 Task: Add an event with the title Second Sales Pipeline Evaluation, date '2024/04/26', time 8:50 AM to 10:50 AMand add a description: Welcome to our Effective Presentations Training Workshop, a dynamic and interactive session designed to enhance your presentation skills, boost your confidence, and empower you to deliver impactful and engaging presentations. This workshop is tailored for individuals who want to master the art of delivering effective presentations that captivate audiences and convey their messages with clarity and conviction.Select event color  Tomato . Add location for the event as: Montreal, Canada, logged in from the account softage.8@softage.netand send the event invitation to softage.6@softage.net and softage.7@softage.net. Set a reminder for the event Every weekday(Monday to Friday)
Action: Mouse pressed left at (42, 111)
Screenshot: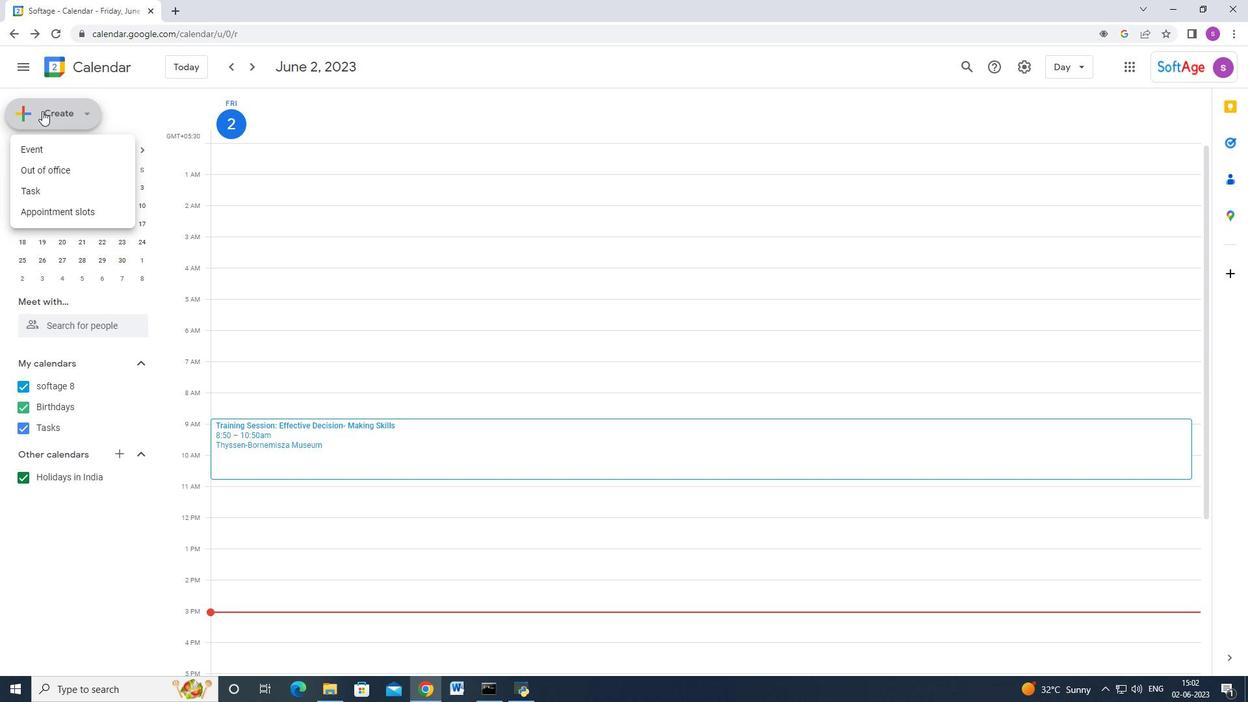 
Action: Mouse pressed left at (42, 111)
Screenshot: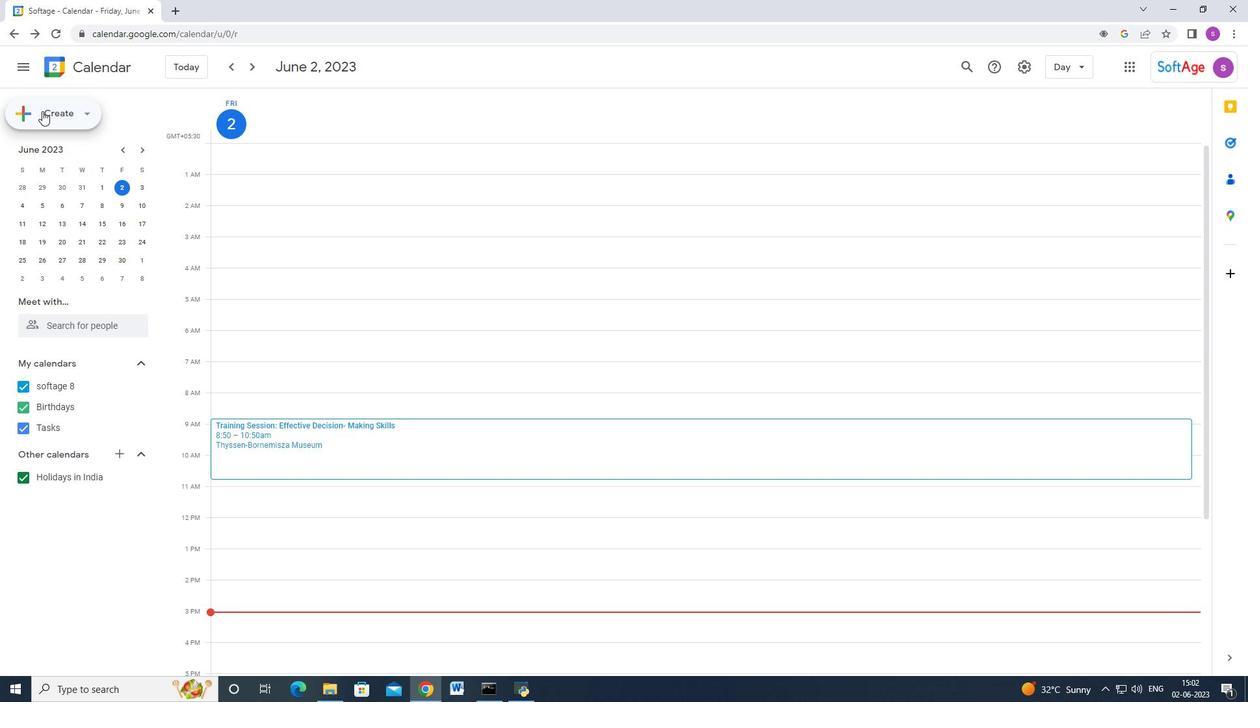 
Action: Mouse moved to (44, 146)
Screenshot: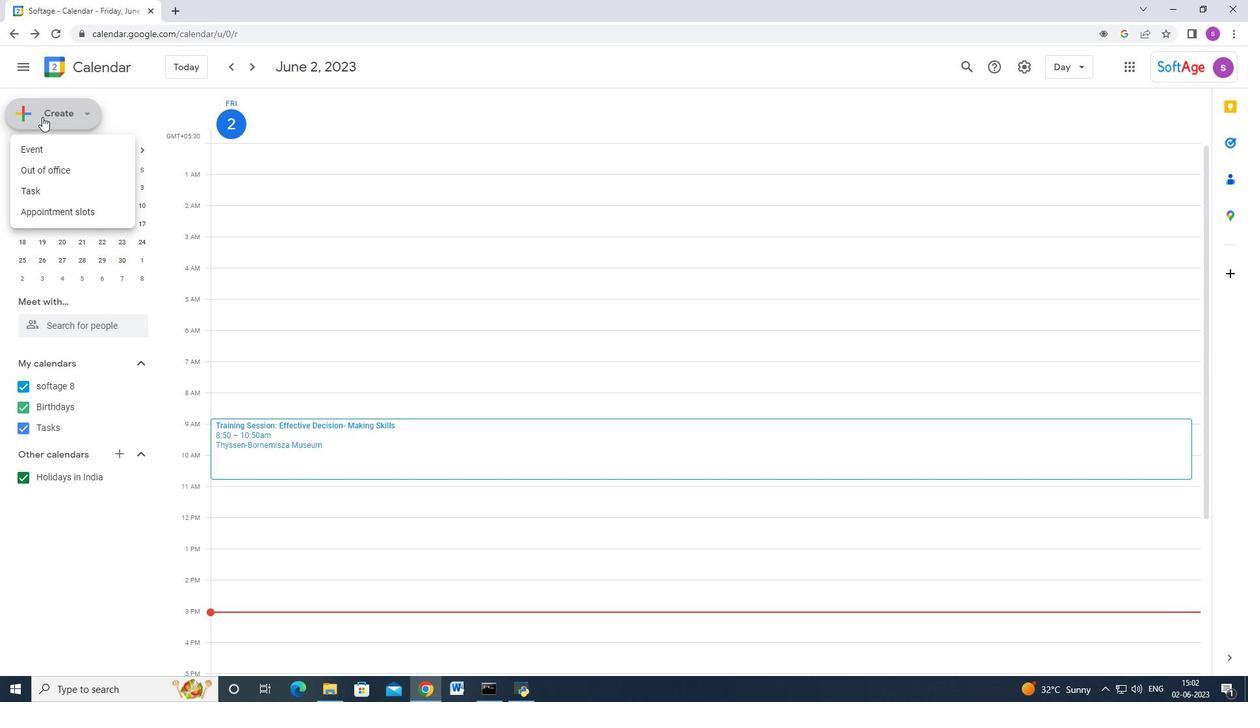 
Action: Mouse pressed left at (44, 146)
Screenshot: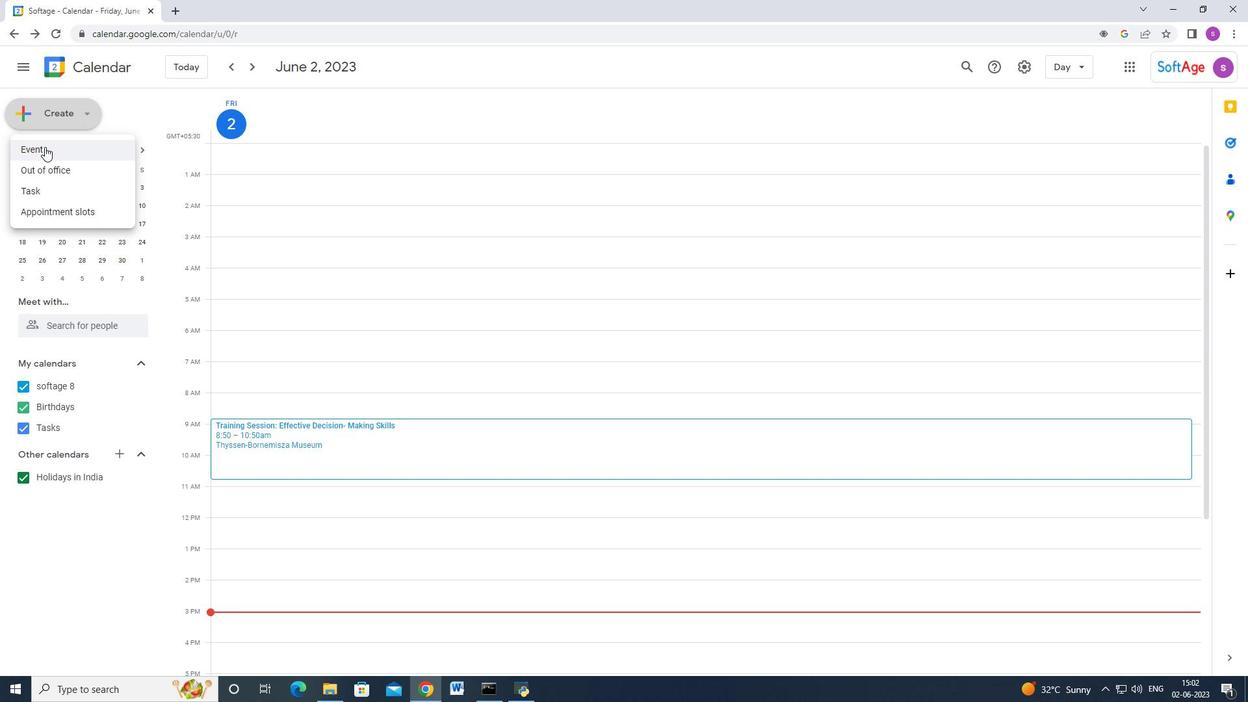 
Action: Mouse moved to (727, 616)
Screenshot: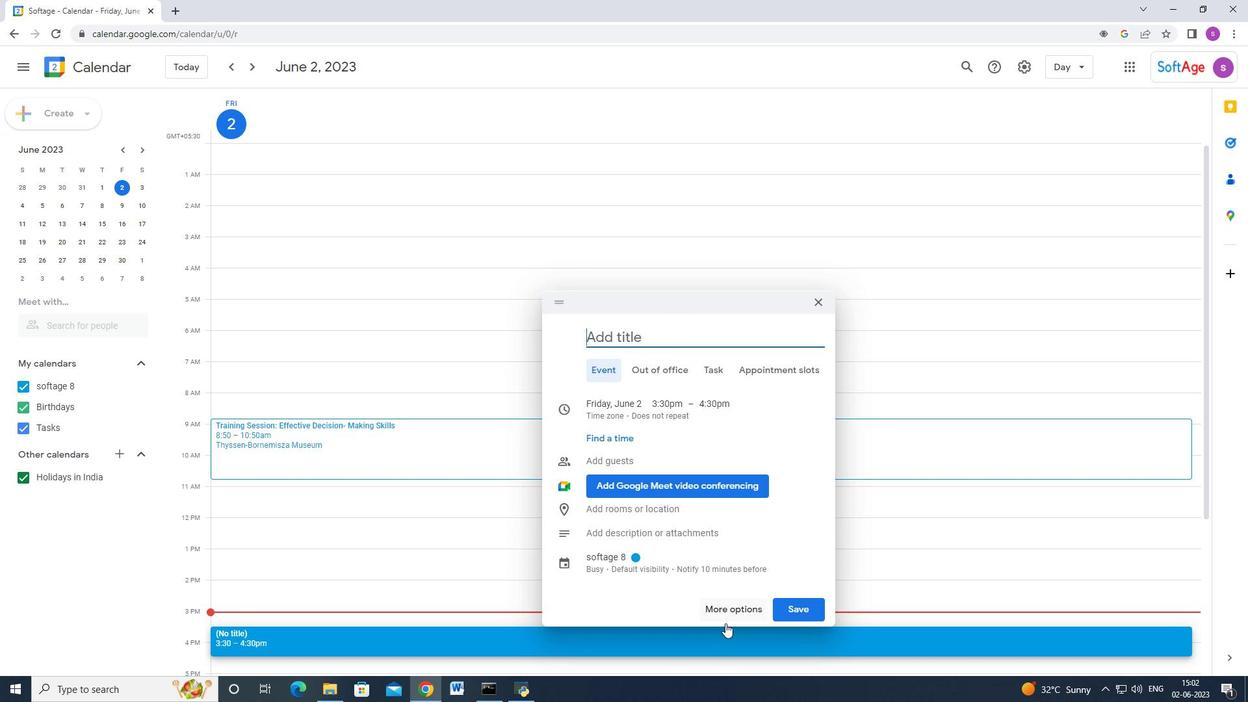 
Action: Mouse pressed left at (727, 616)
Screenshot: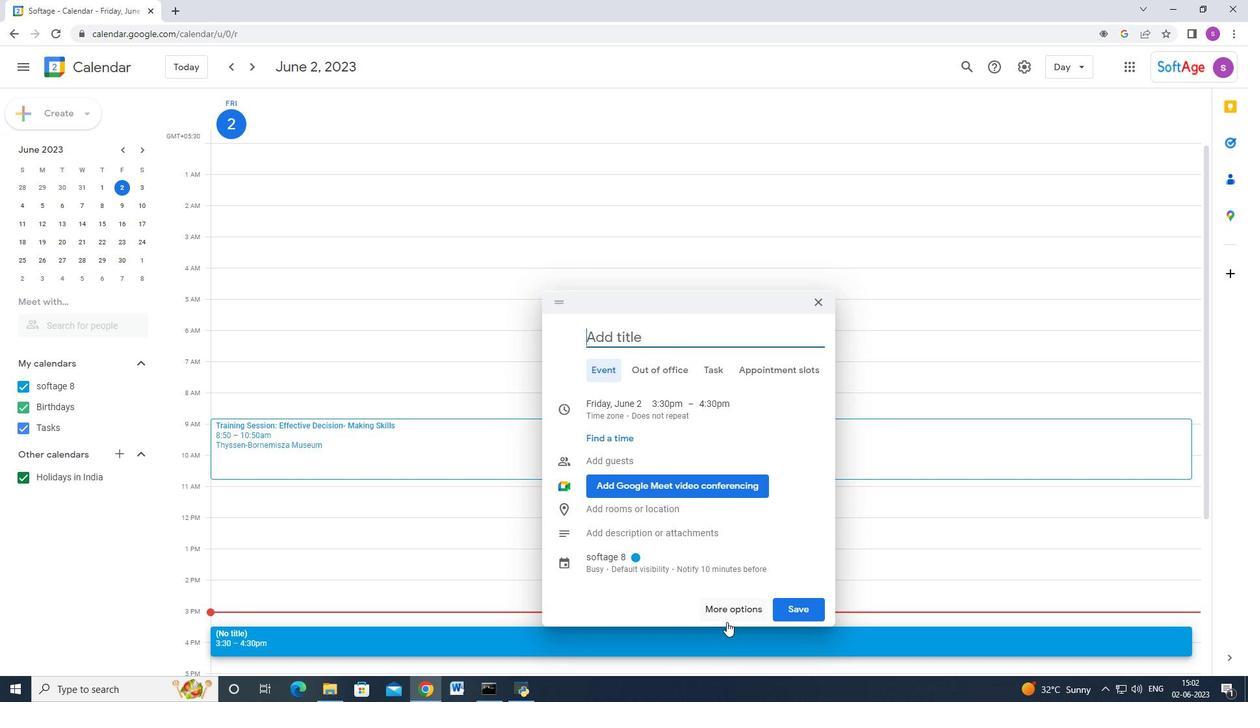 
Action: Mouse moved to (219, 93)
Screenshot: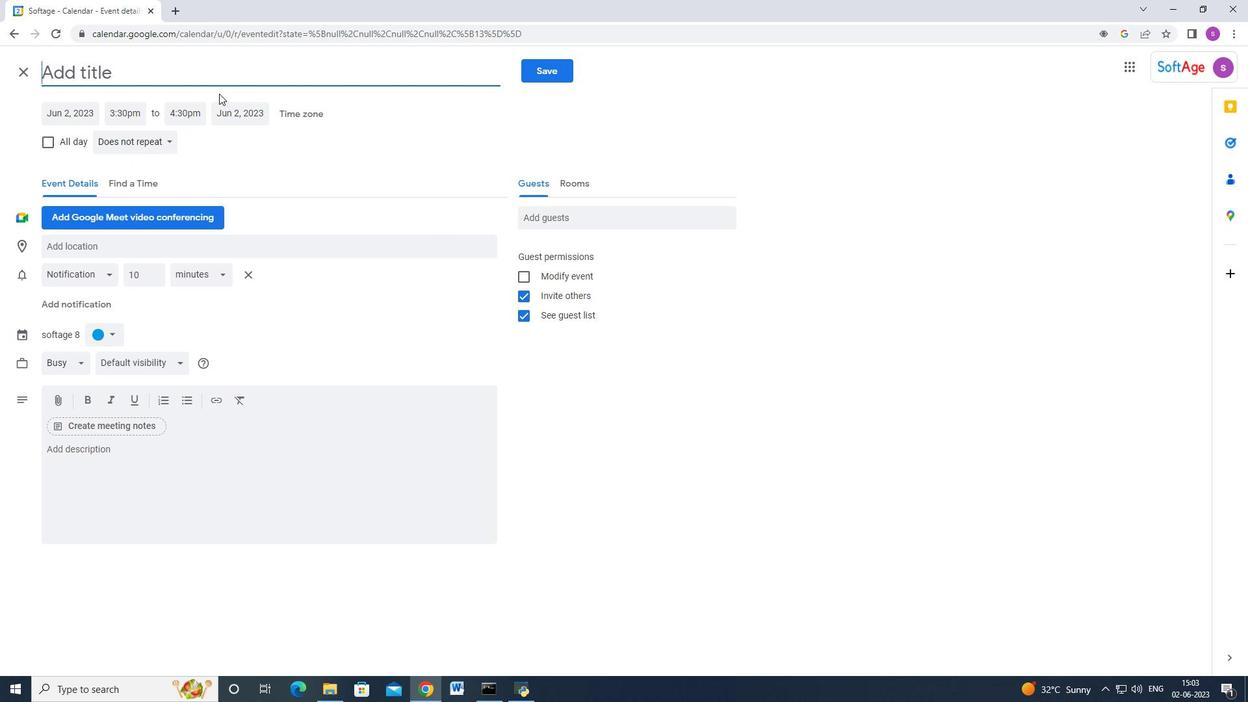 
Action: Key pressed <Key.shift><Key.shift><Key.shift><Key.shift><Key.shift><Key.shift><Key.shift><Key.shift><Key.shift><Key.shift><Key.shift><Key.shift>Secib<Key.backspace><Key.backspace>ond<Key.space><Key.shift_r>Sales<Key.space><Key.shift>Pipeline<Key.space><Key.shift_r>Evaluation<Key.tab>
Screenshot: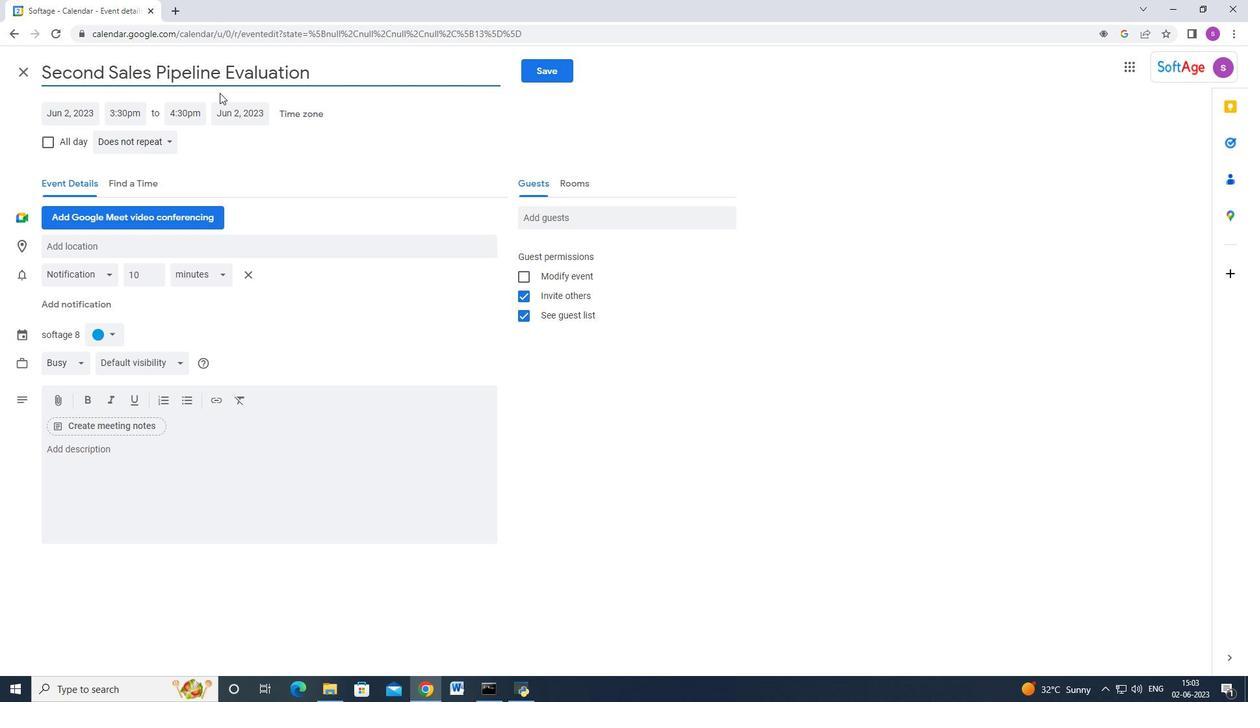 
Action: Mouse moved to (80, 115)
Screenshot: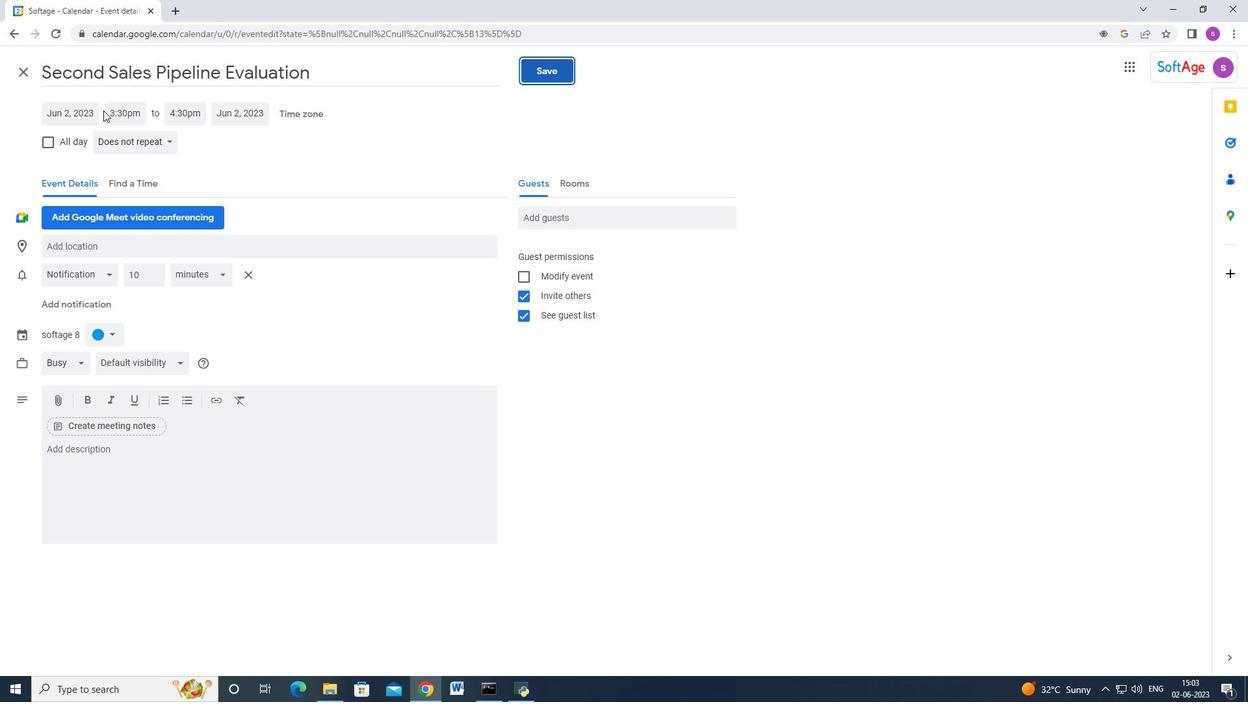 
Action: Mouse pressed left at (80, 115)
Screenshot: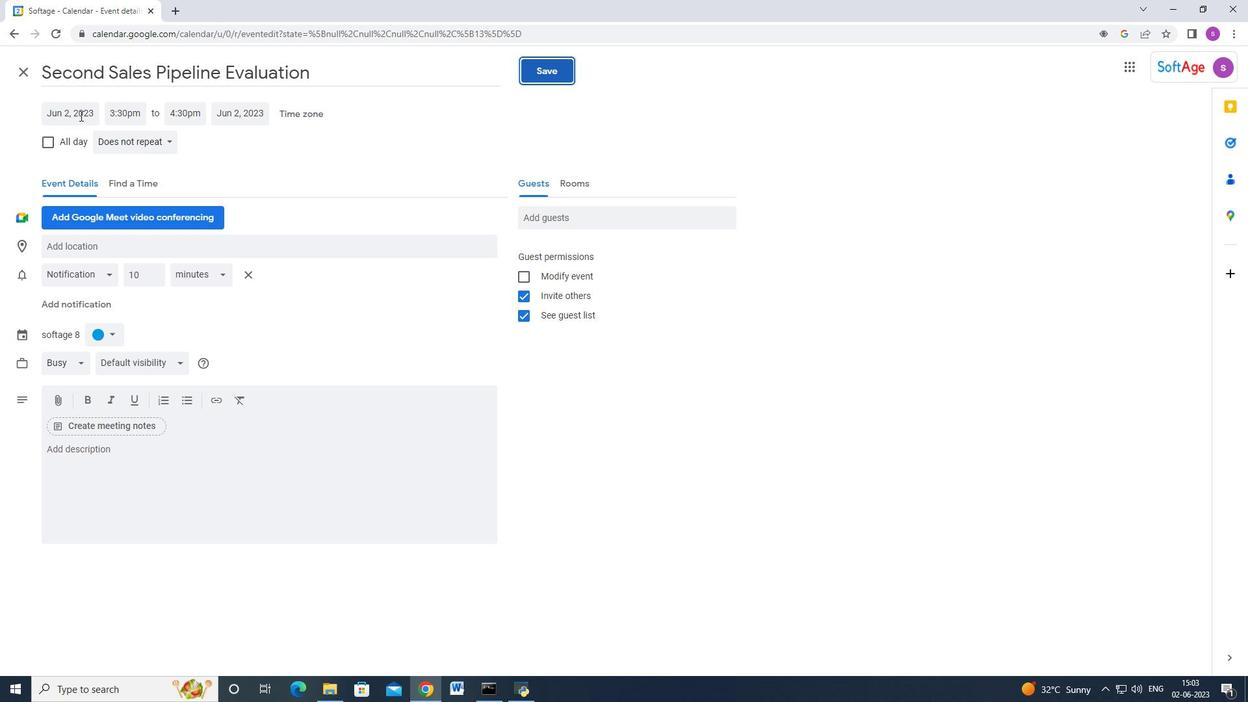 
Action: Mouse moved to (204, 141)
Screenshot: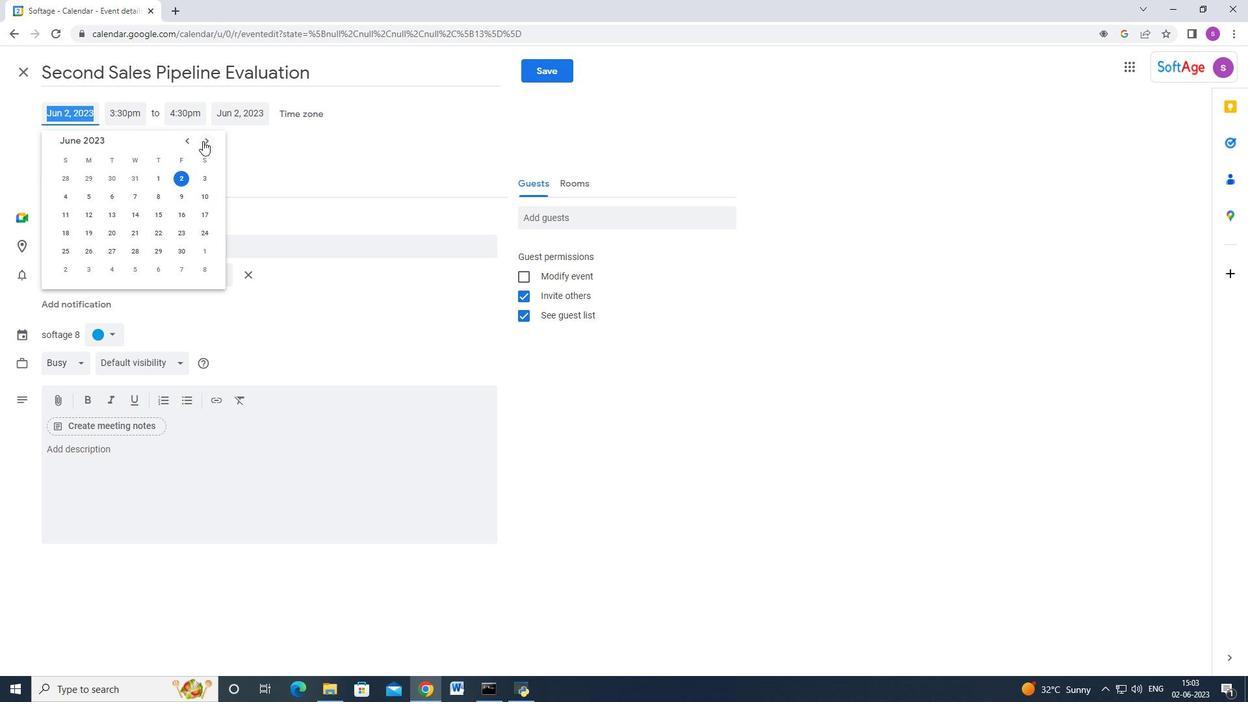 
Action: Mouse pressed left at (204, 141)
Screenshot: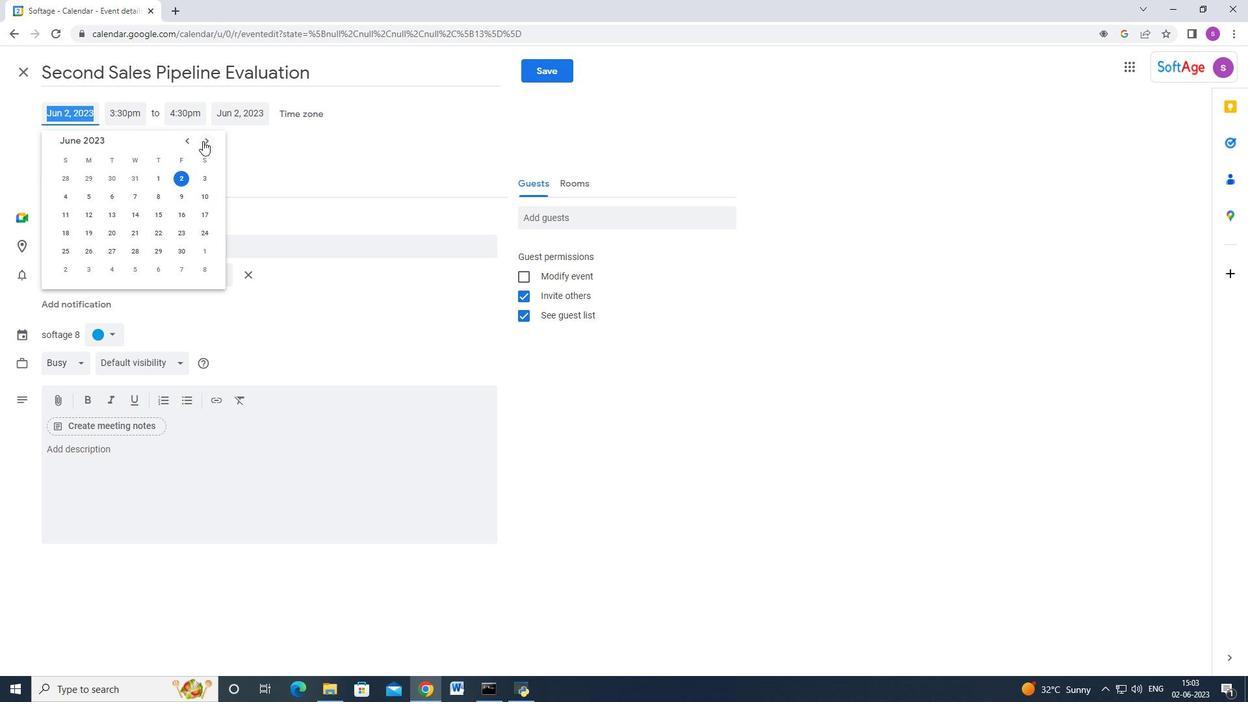 
Action: Mouse moved to (204, 141)
Screenshot: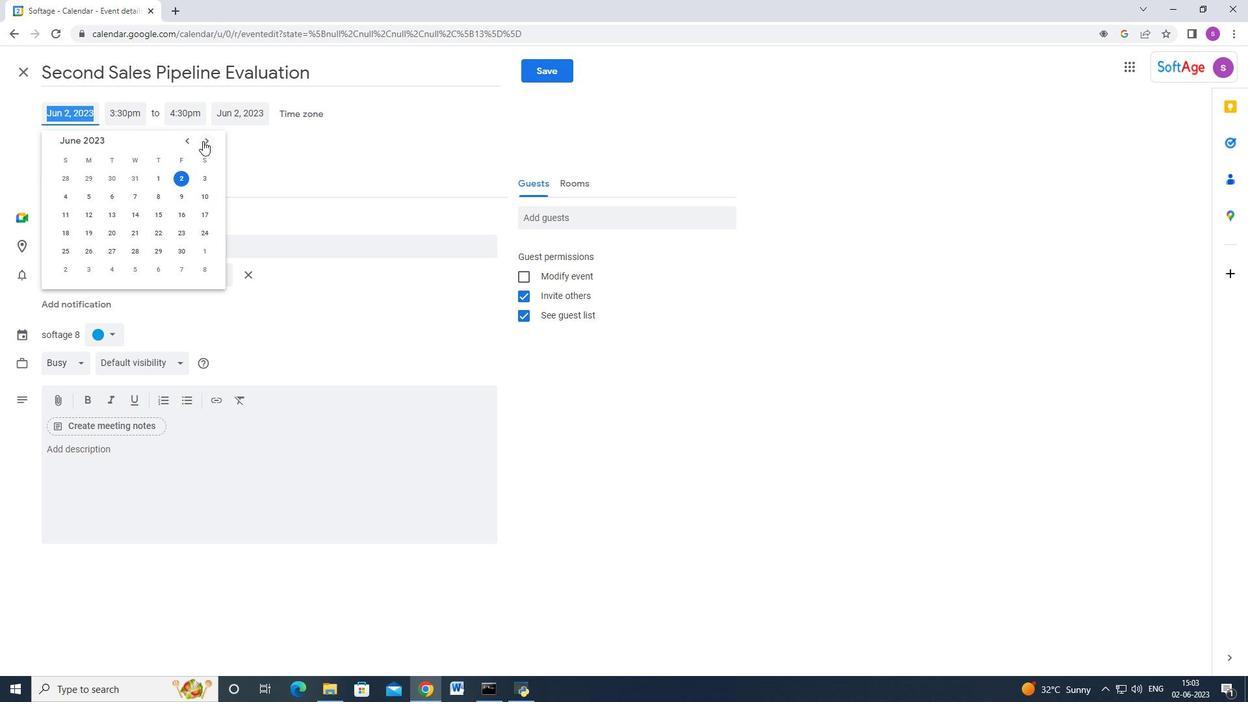 
Action: Mouse pressed left at (204, 141)
Screenshot: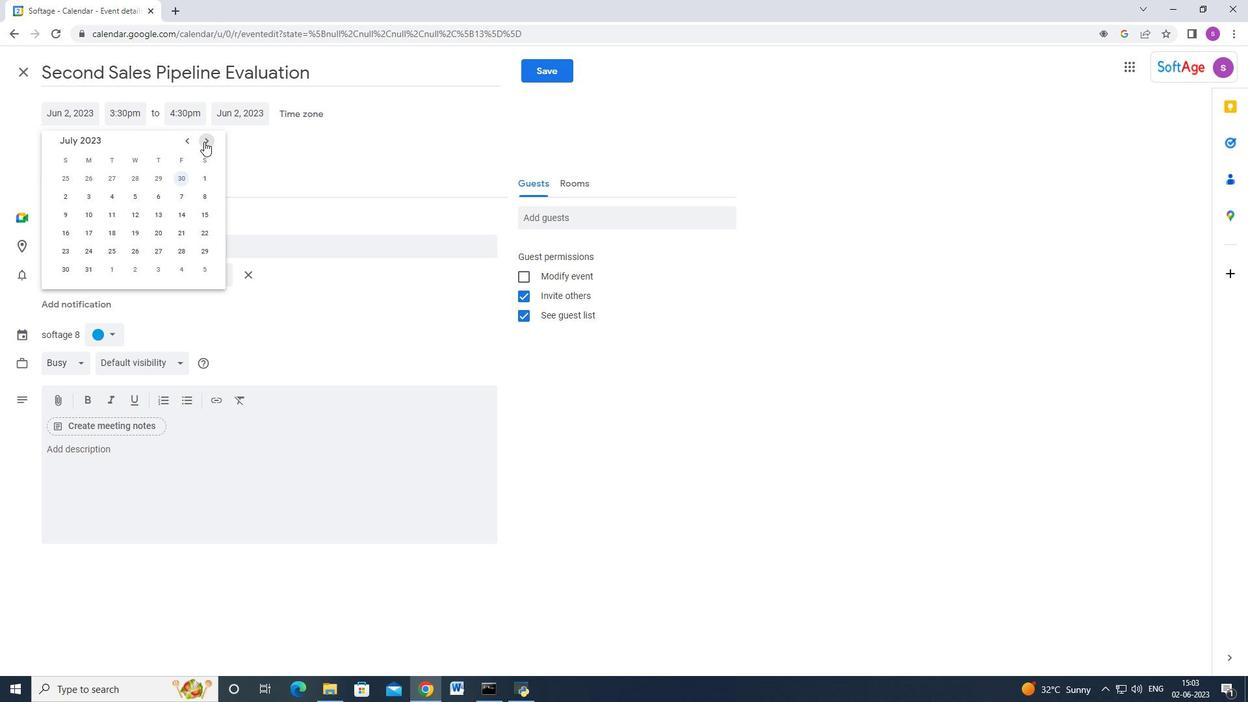
Action: Mouse pressed left at (204, 141)
Screenshot: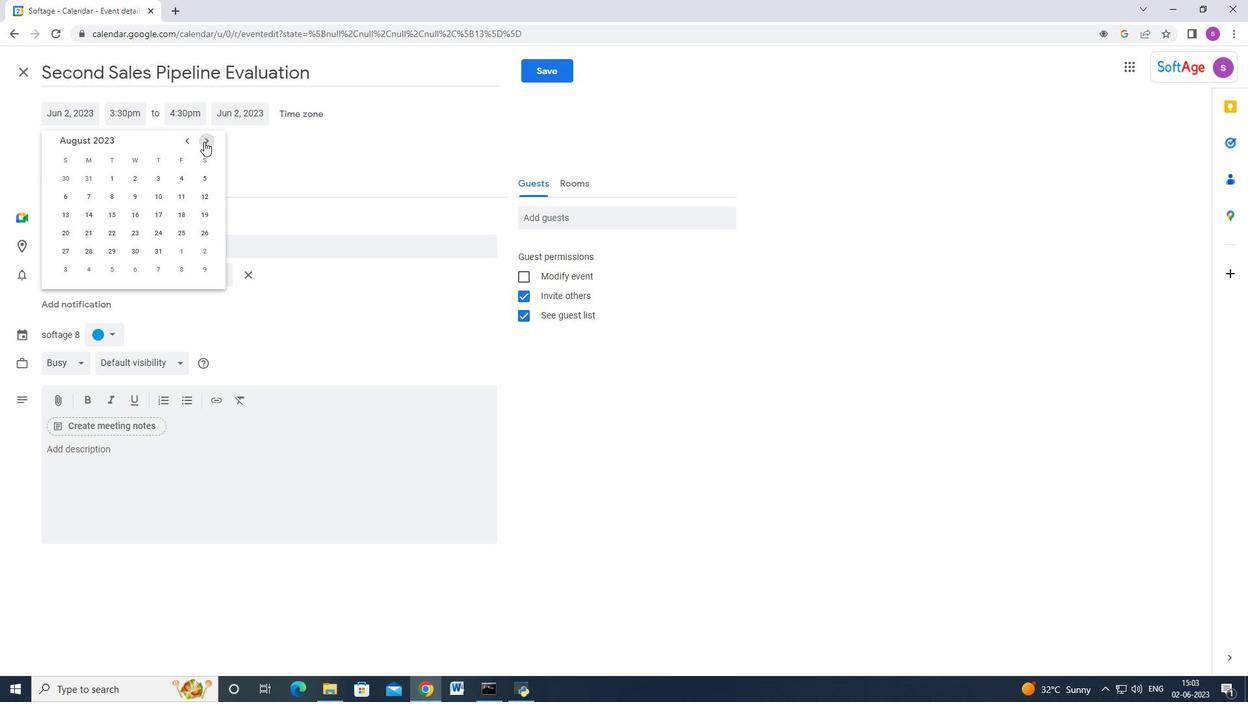 
Action: Mouse pressed left at (204, 141)
Screenshot: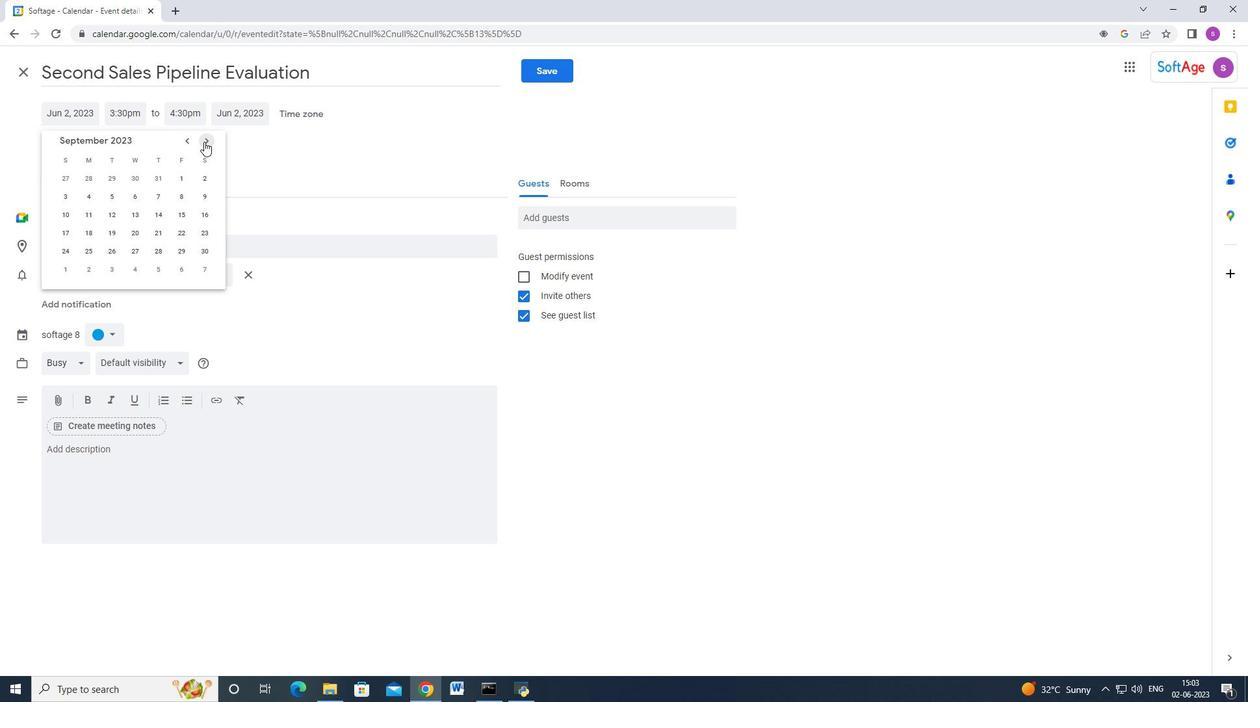 
Action: Mouse pressed left at (204, 141)
Screenshot: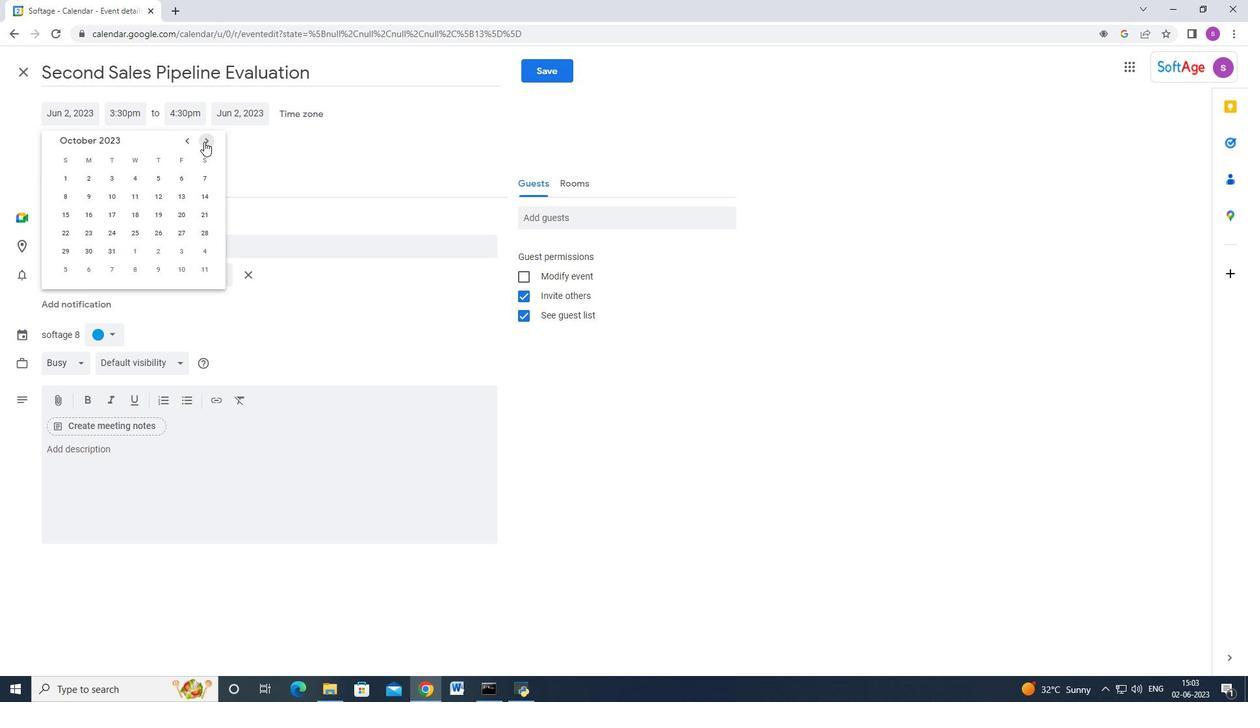 
Action: Mouse pressed left at (204, 141)
Screenshot: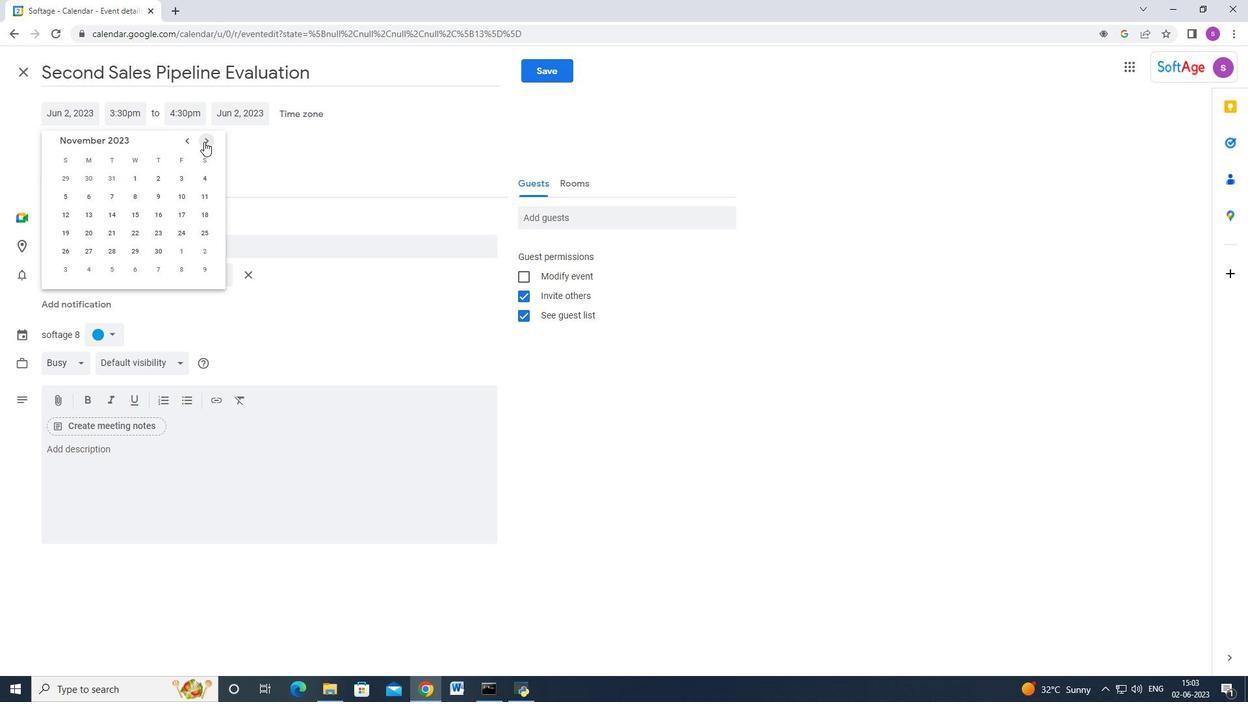 
Action: Mouse moved to (206, 139)
Screenshot: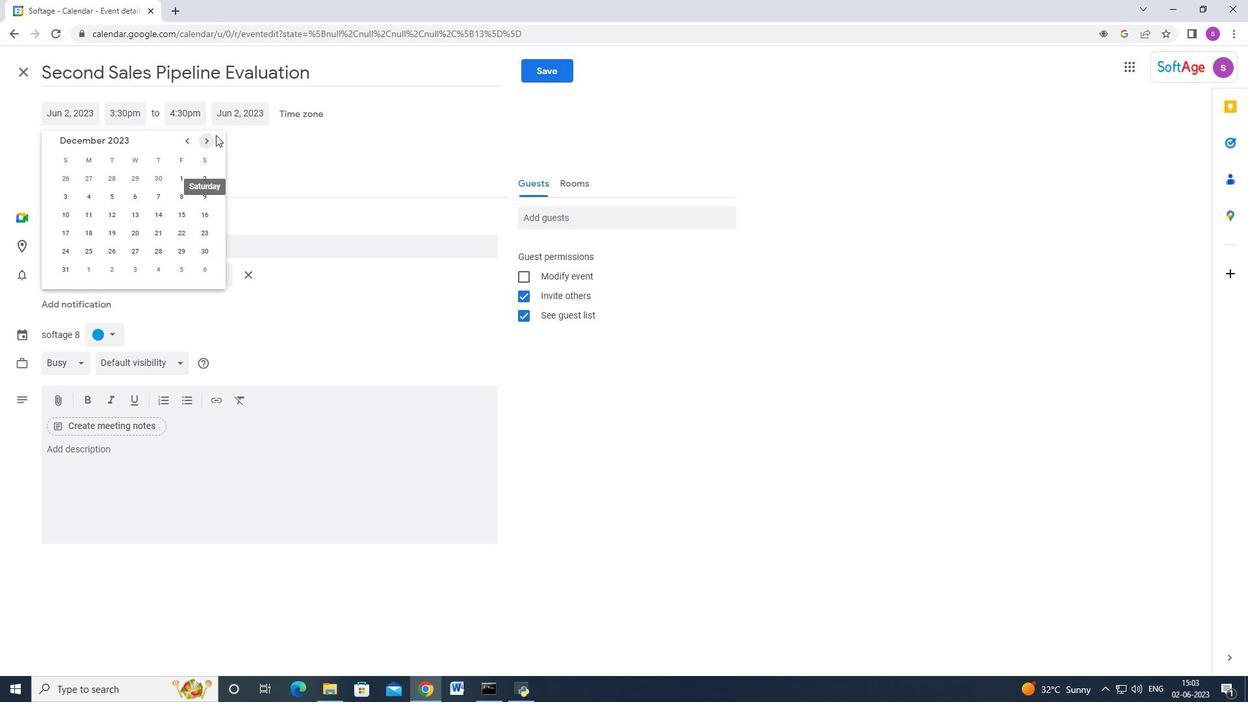 
Action: Mouse pressed left at (206, 139)
Screenshot: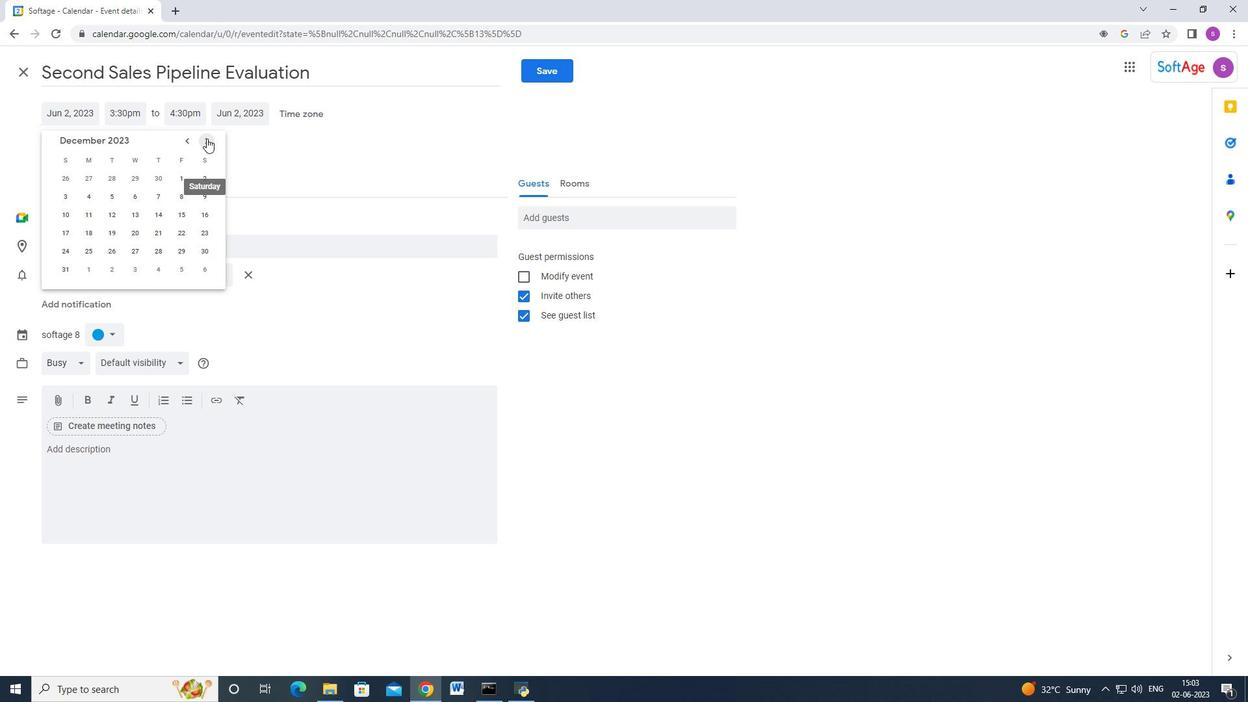 
Action: Mouse pressed left at (206, 139)
Screenshot: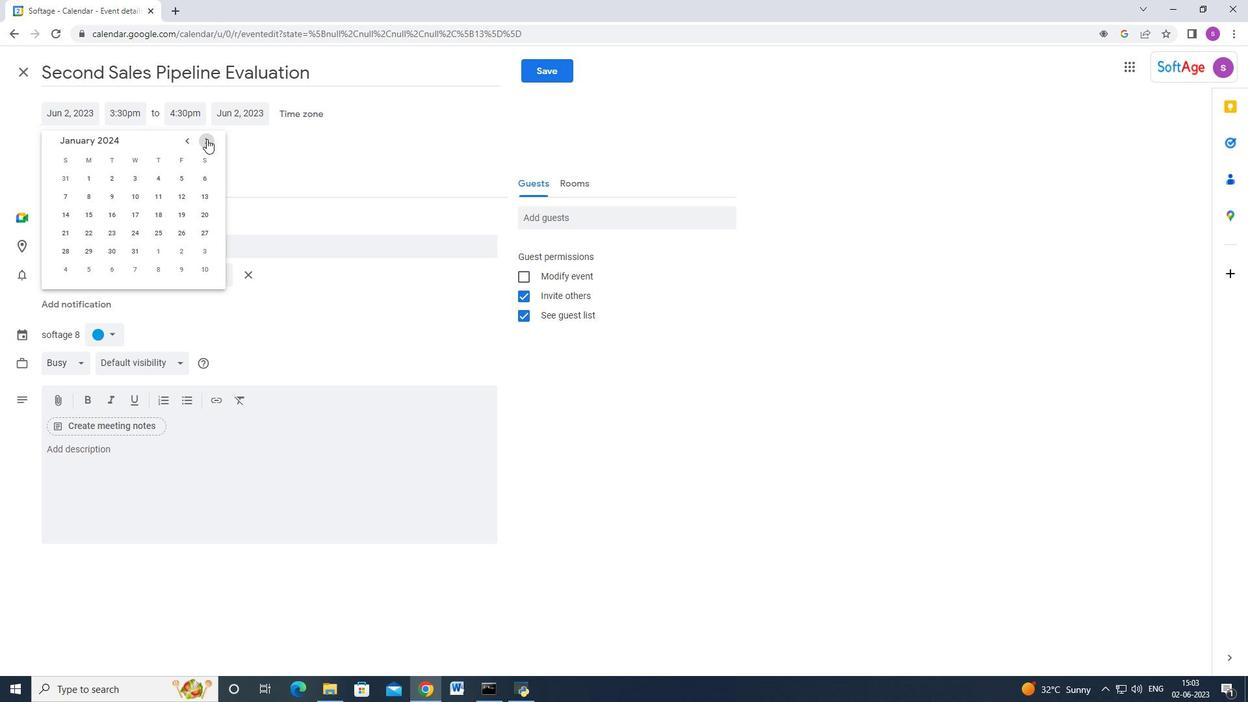 
Action: Mouse pressed left at (206, 139)
Screenshot: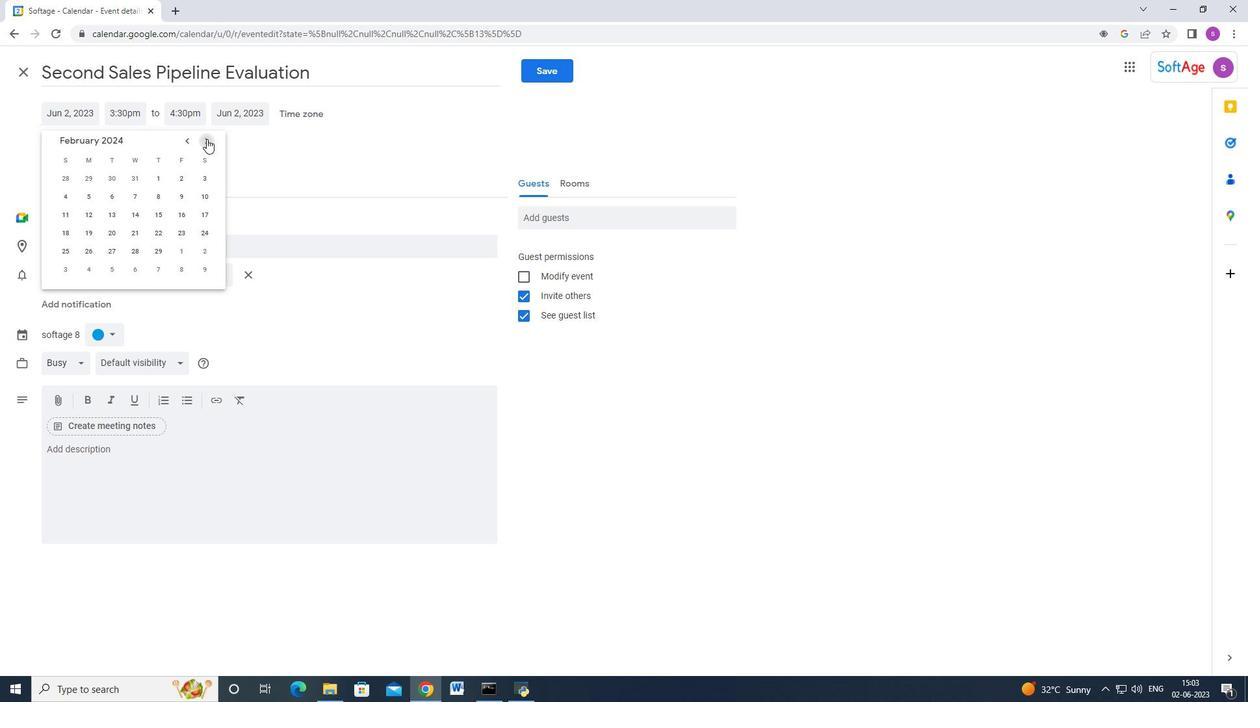 
Action: Mouse pressed left at (206, 139)
Screenshot: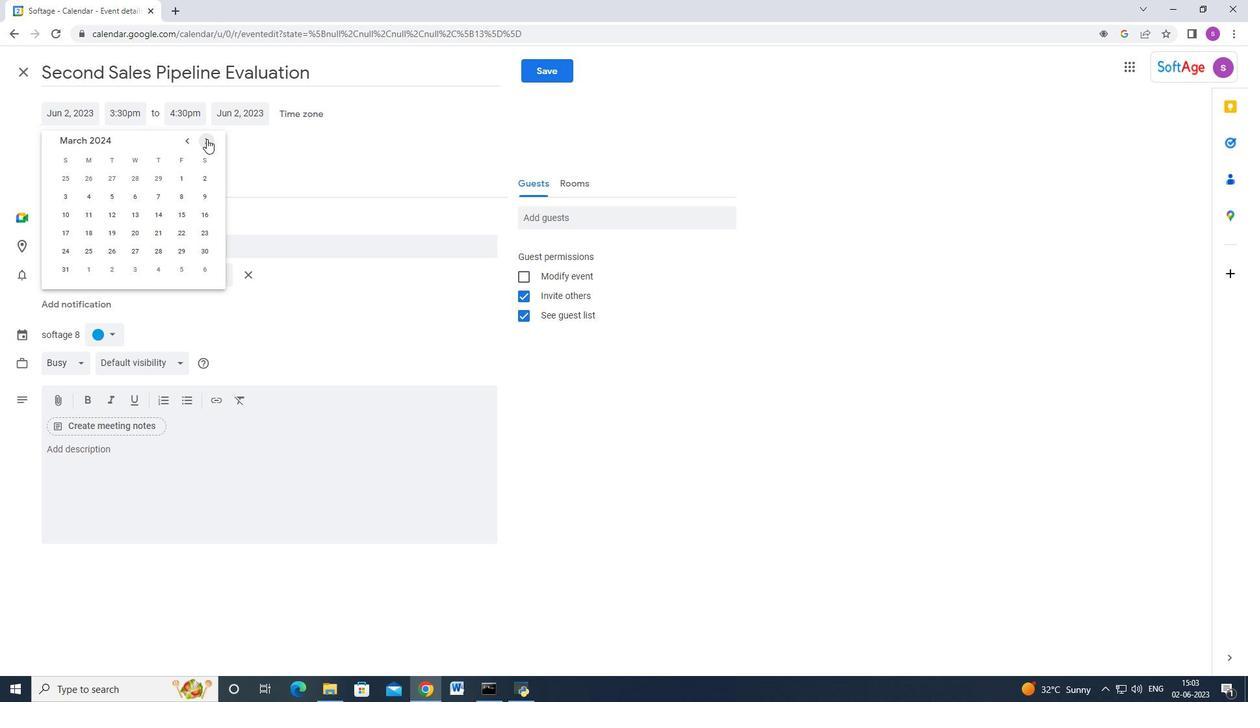 
Action: Mouse moved to (184, 233)
Screenshot: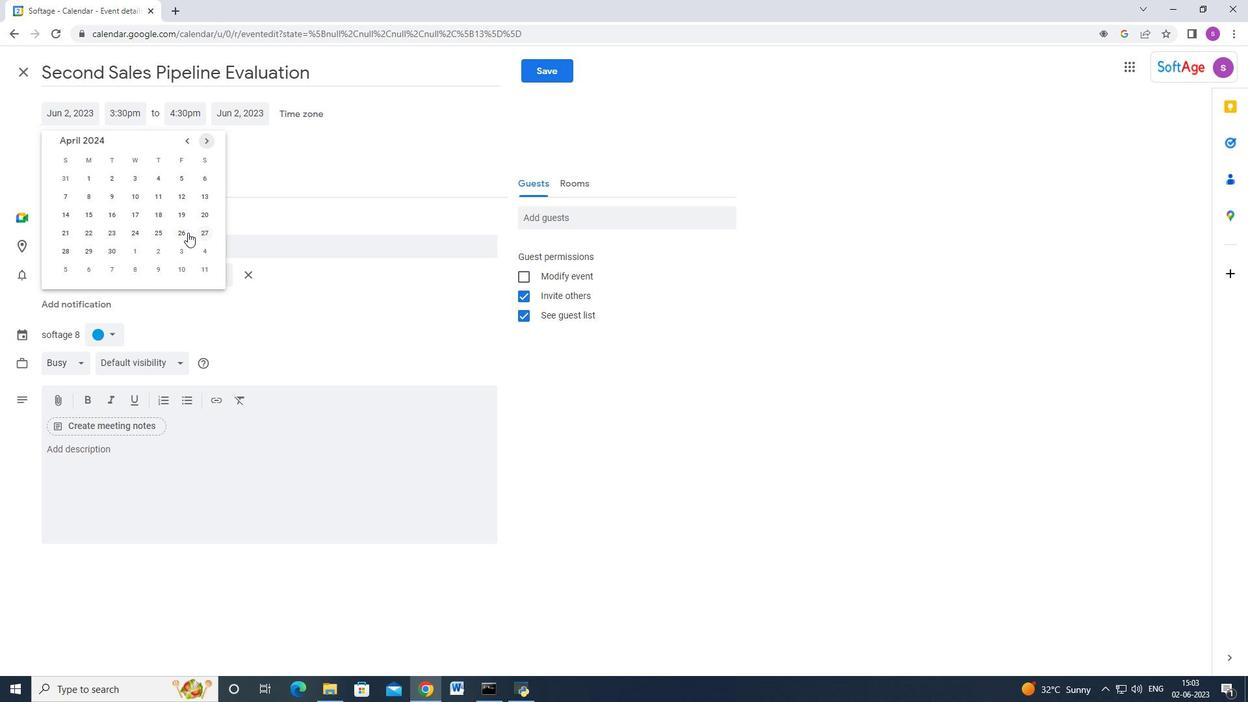 
Action: Mouse pressed left at (184, 233)
Screenshot: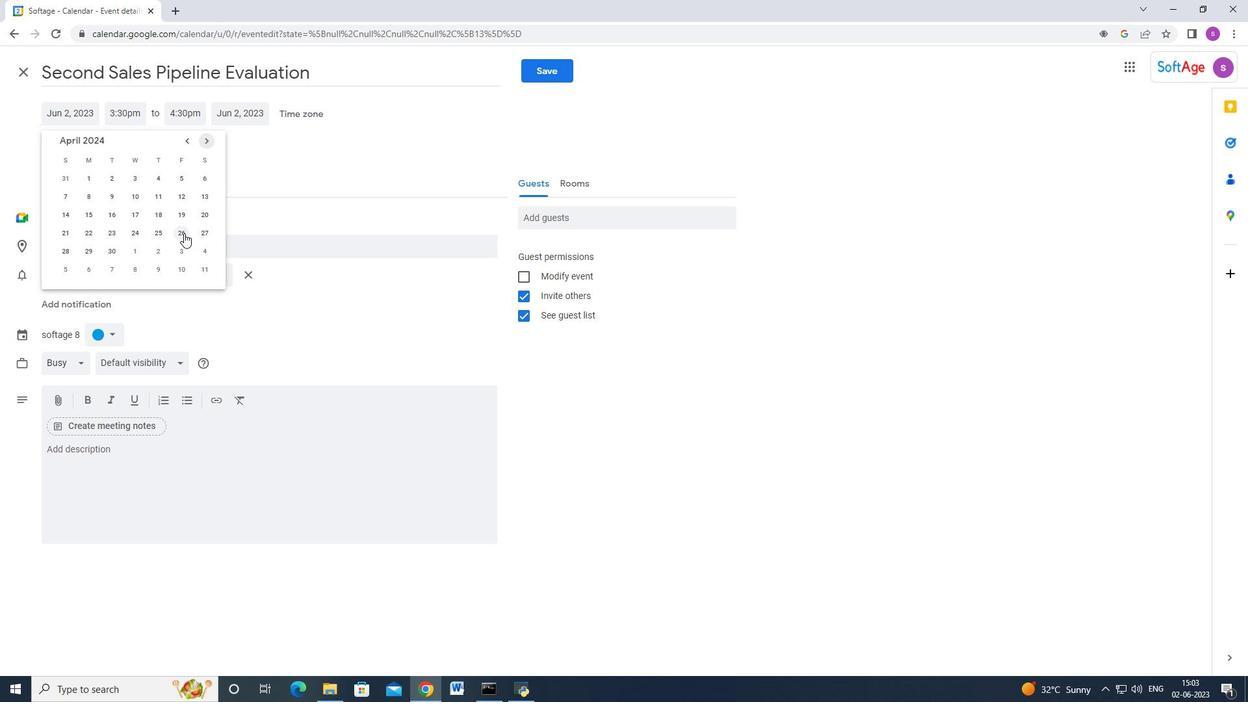 
Action: Mouse moved to (135, 119)
Screenshot: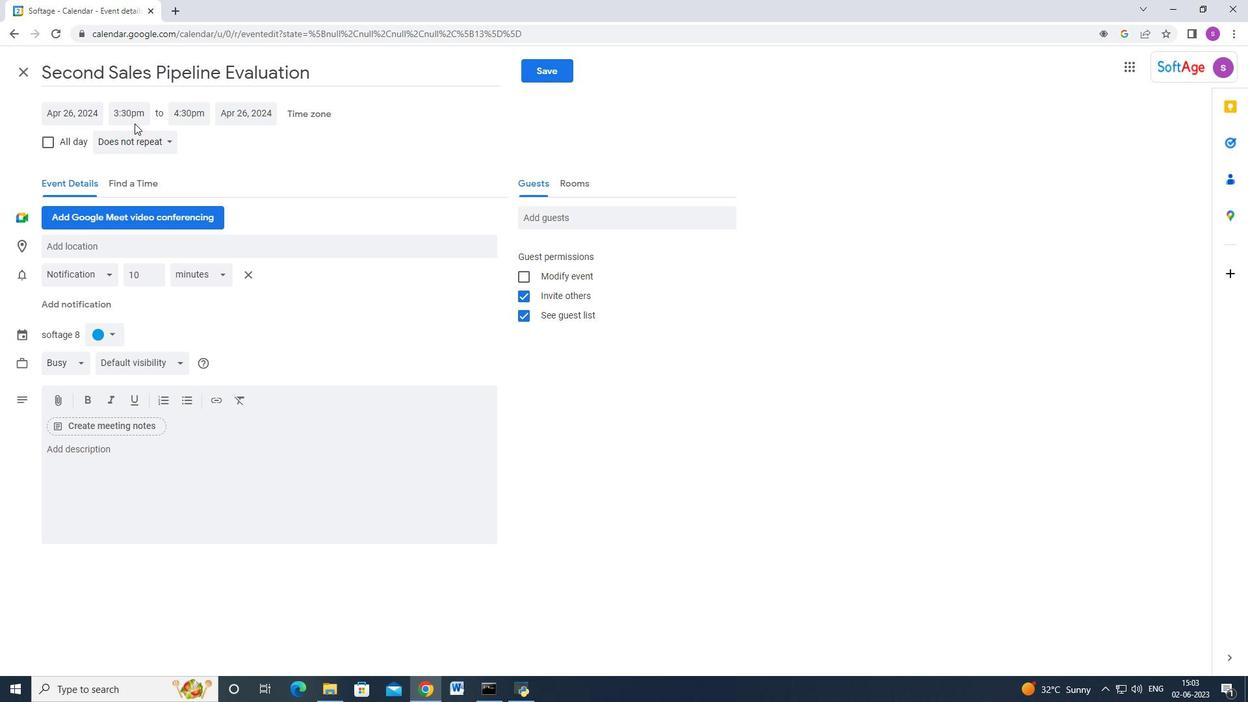
Action: Mouse pressed left at (135, 119)
Screenshot: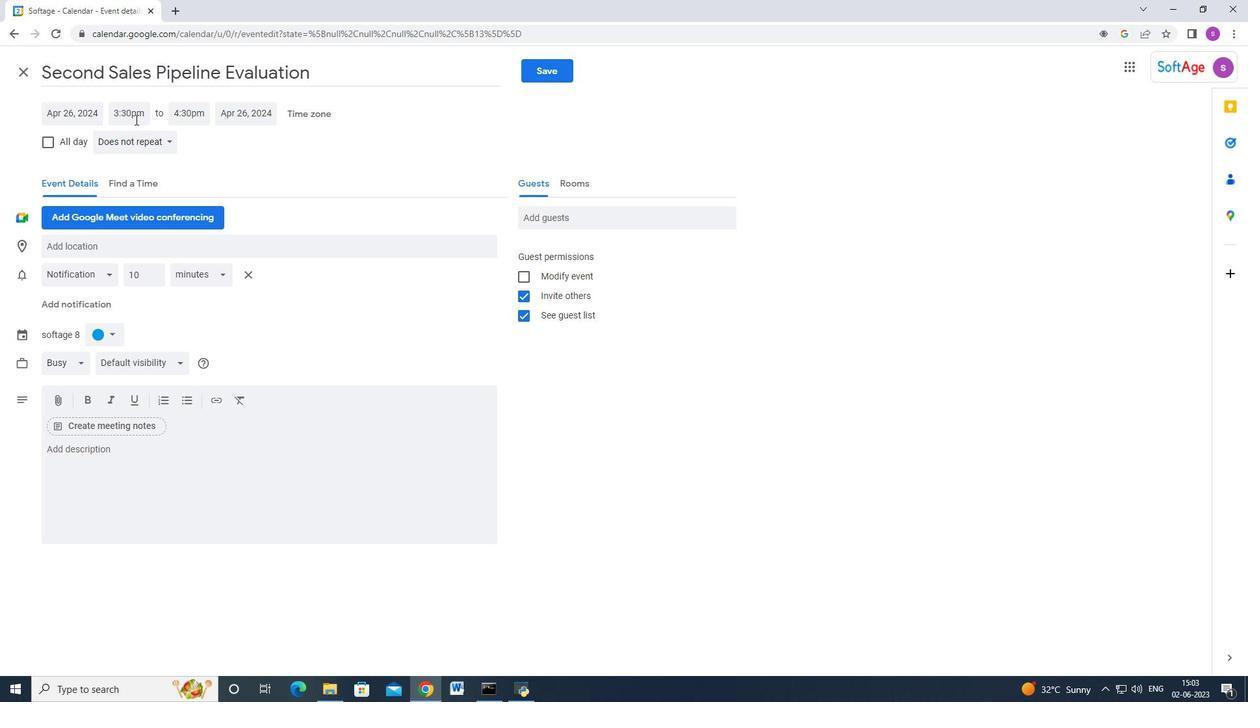 
Action: Key pressed 8<Key.shift>:50am<Key.enter><Key.tab>10<Key.shift>:50am<Key.enter>
Screenshot: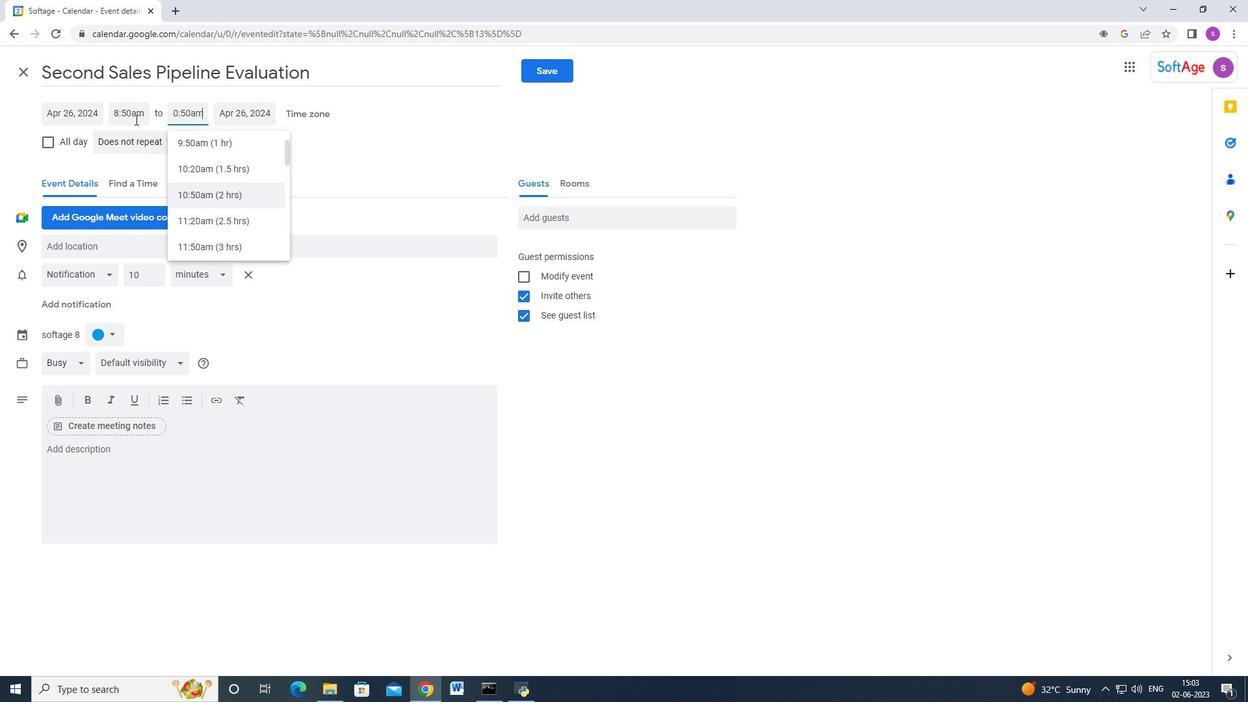 
Action: Mouse moved to (312, 145)
Screenshot: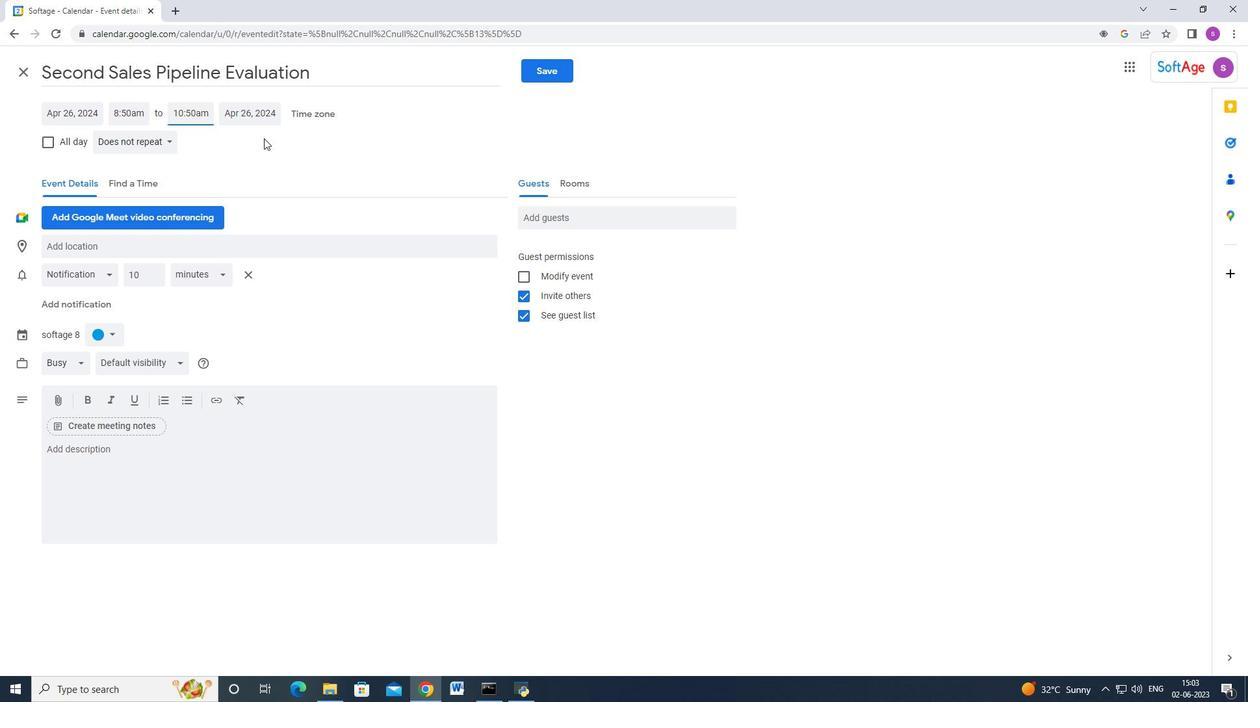 
Action: Mouse scrolled (312, 144) with delta (0, 0)
Screenshot: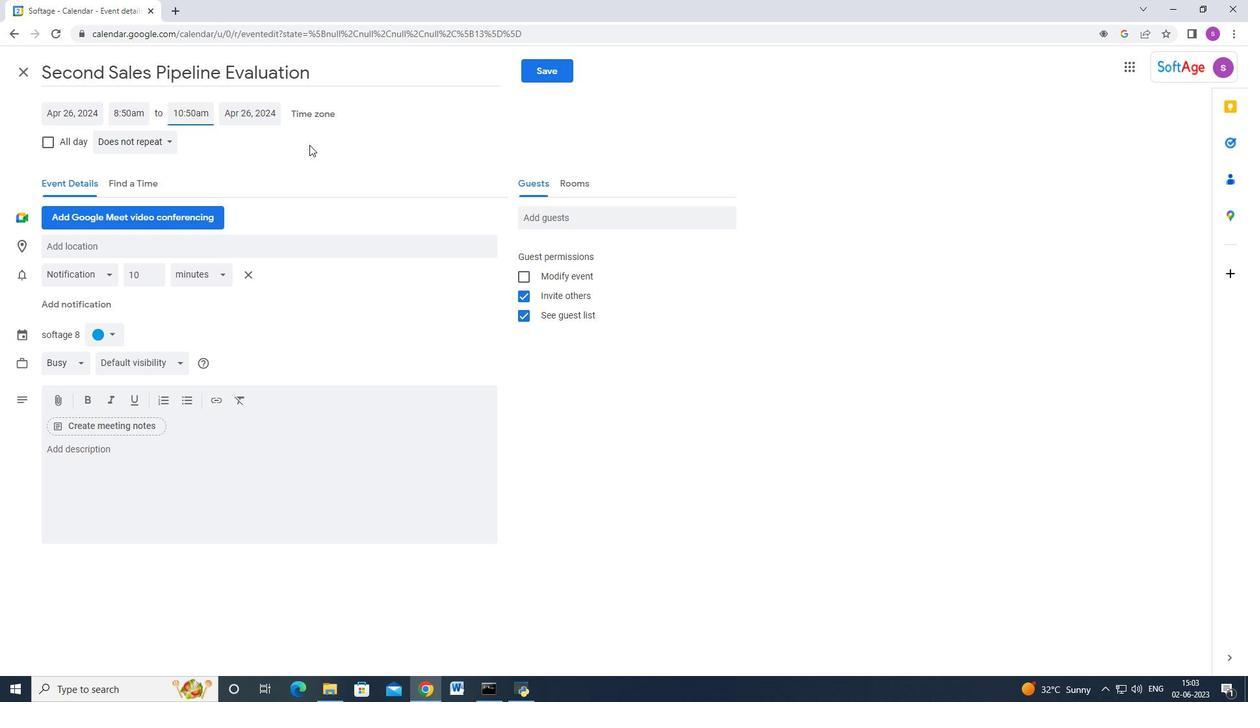 
Action: Mouse moved to (223, 451)
Screenshot: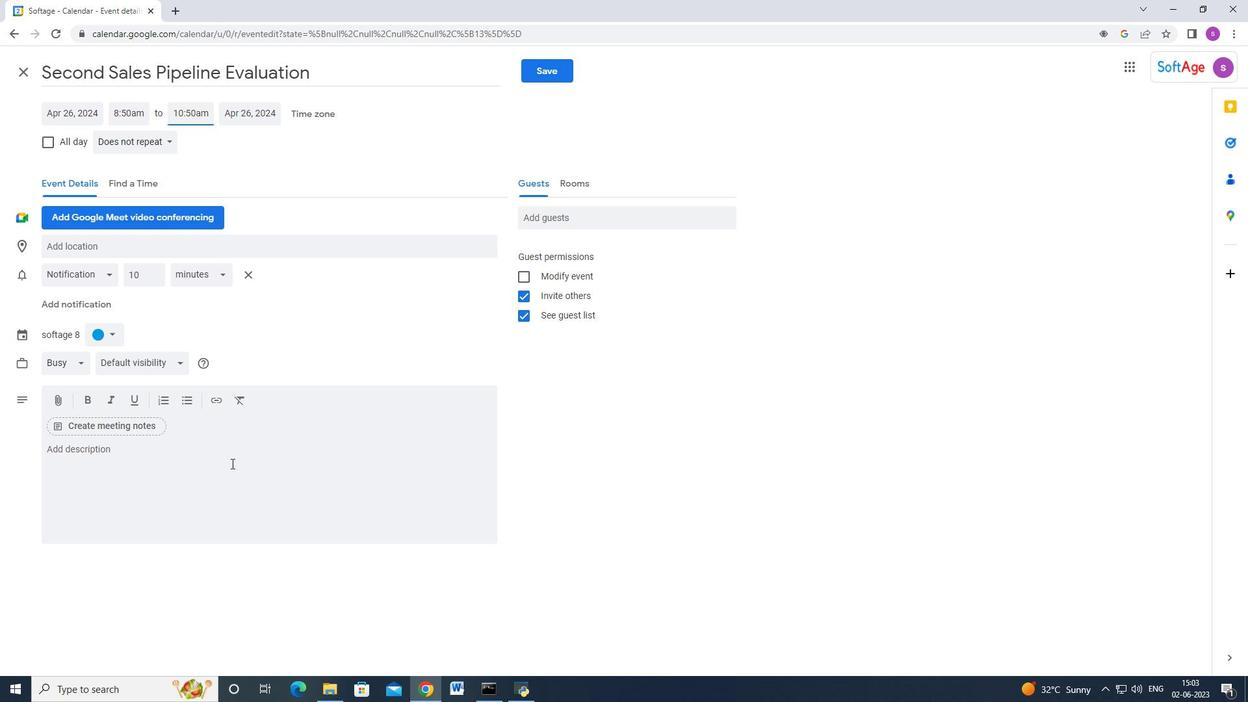 
Action: Mouse pressed left at (223, 451)
Screenshot: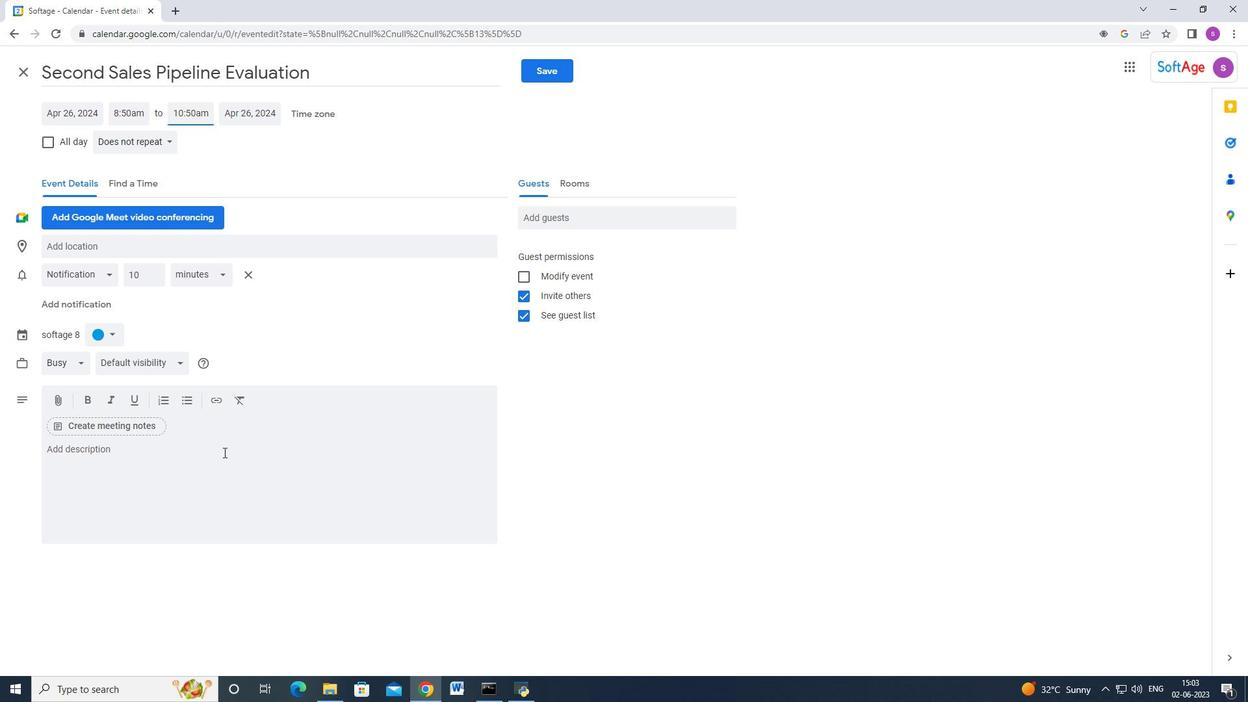 
Action: Key pressed <Key.shift><Key.shift><Key.shift><Key.shift><Key.shift><Key.shift><Key.shift><Key.shift><Key.shift><Key.shift><Key.shift><Key.shift><Key.shift><Key.shift><Key.shift><Key.shift><Key.shift><Key.shift><Key.shift><Key.shift><Key.shift><Key.shift><Key.shift><Key.shift><Key.shift><Key.shift><Key.shift><Key.shift><Key.shift>Welcome<Key.space>to<Key.space>our<Key.space><Key.shift_r>Effective<Key.space><Key.shift>Presentations<Key.space><Key.shift>Training<Key.space>workshops<Key.backspace>,<Key.space>a<Key.space>du<Key.backspace>ynamic<Key.space>and<Key.space>interactive<Key.space>session<Key.space>designed<Key.space>to<Key.space>enhance<Key.backspace>e<Key.space>your<Key.space>presentation<Key.space>skills,b<Key.backspace><Key.space>boost<Key.space>your<Key.space>confidence,<Key.space>and<Key.space>empower<Key.space>you<Key.space>to<Key.space>delive<Key.space>i<Key.backspace><Key.backspace>r<Key.space>impactful<Key.space>and<Key.space>engaging<Key.space>presentations<Key.space>that<Key.space>captivate<Key.space>audiences<Key.space>and<Key.space>conver<Key.backspace>y<Key.space>theri<Key.backspace><Key.backspace>ir<Key.space>messages<Key.space>with<Key.space>clarity<Key.space>and<Key.space>conviction<Key.space><Key.backspace>.
Screenshot: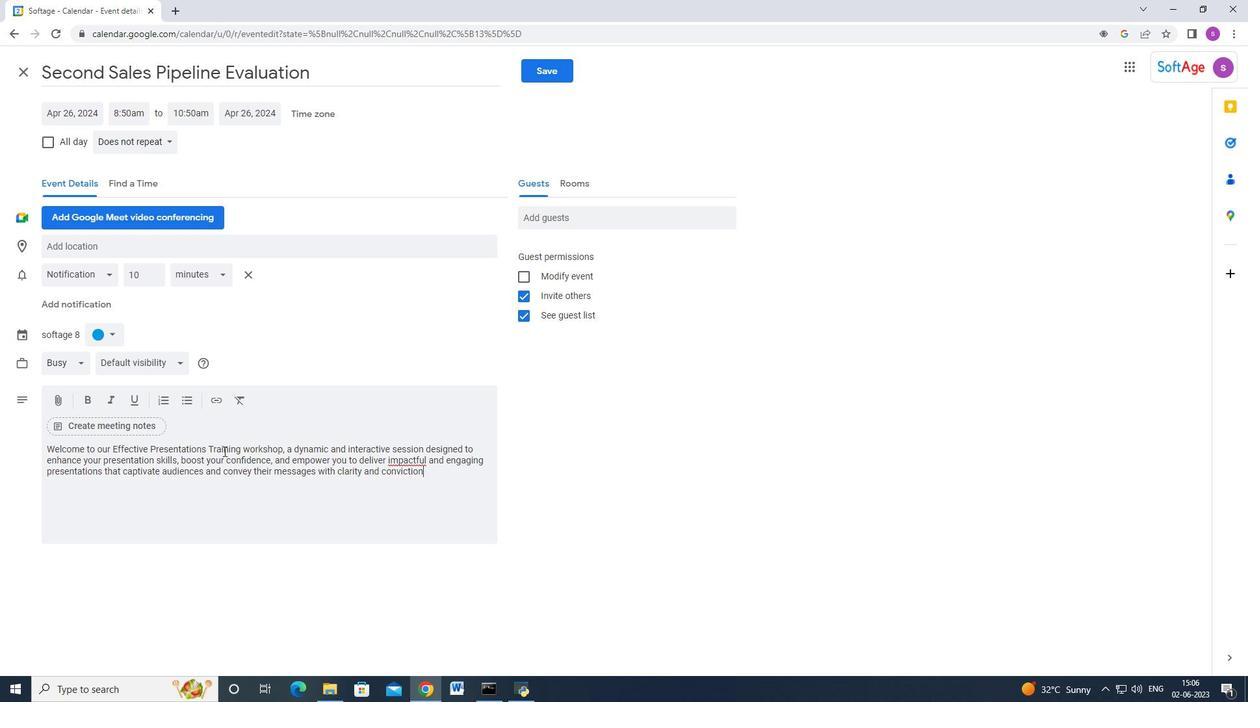 
Action: Mouse moved to (109, 329)
Screenshot: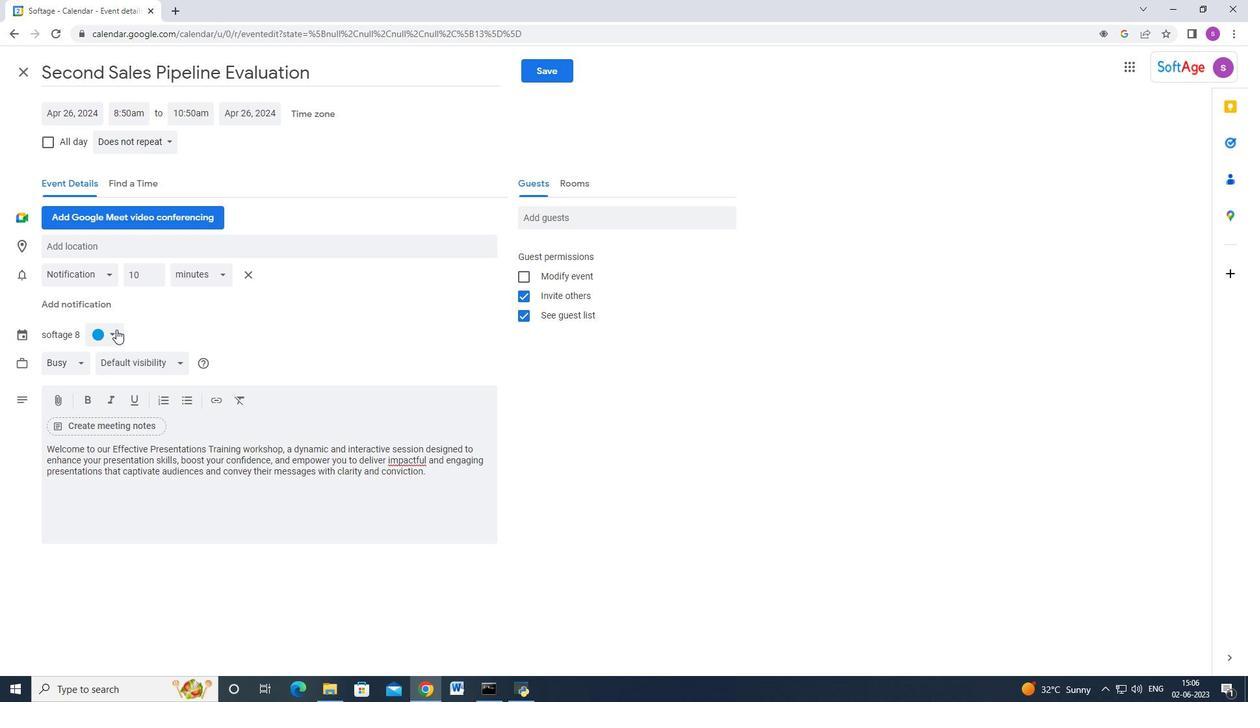 
Action: Mouse pressed left at (109, 329)
Screenshot: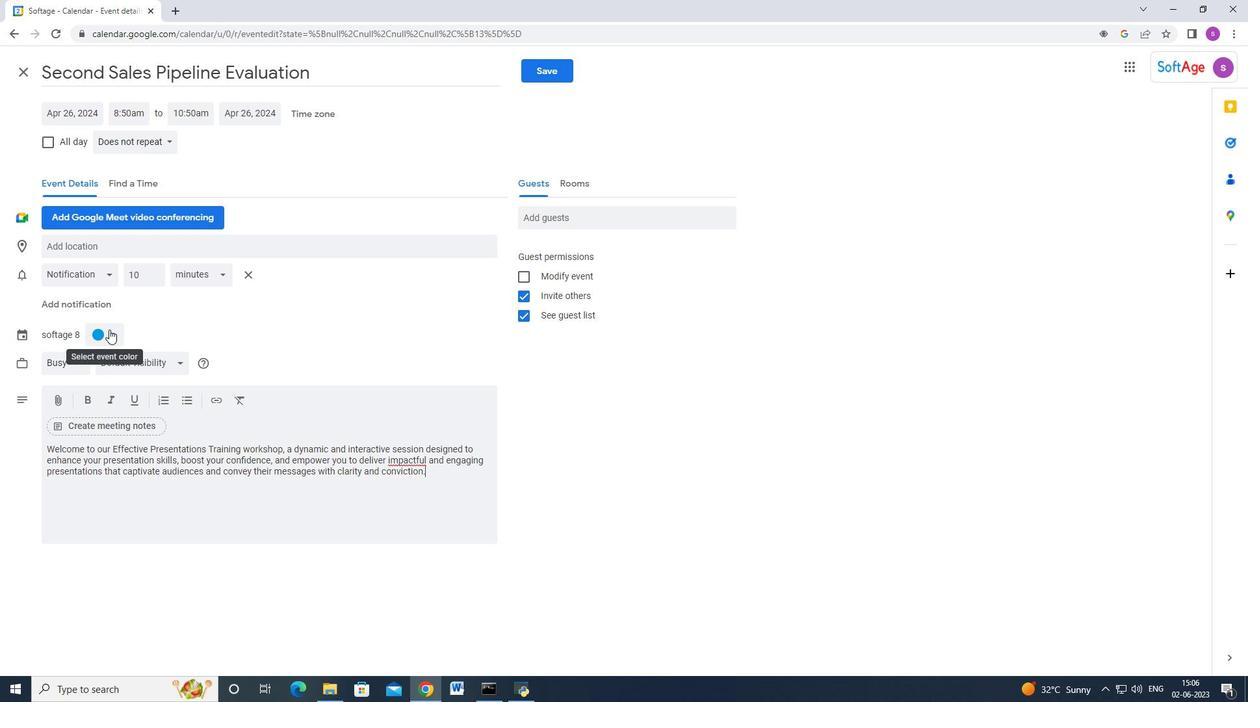 
Action: Mouse moved to (93, 334)
Screenshot: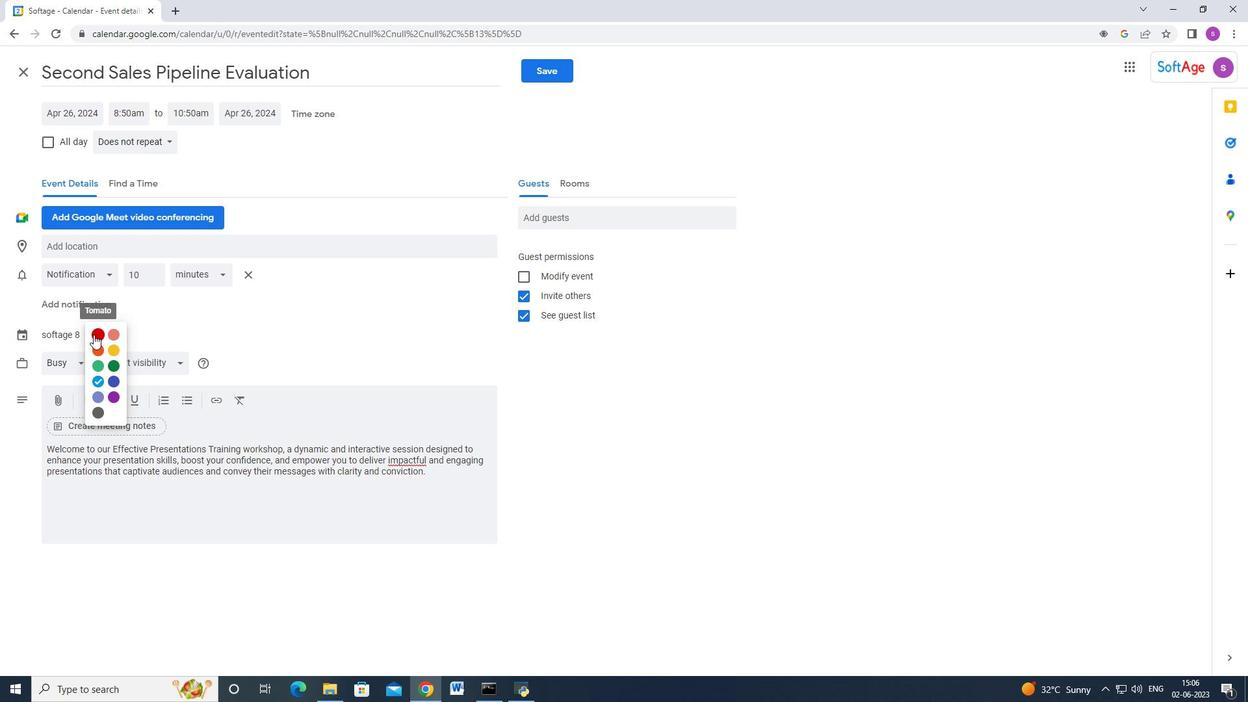 
Action: Mouse pressed left at (93, 334)
Screenshot: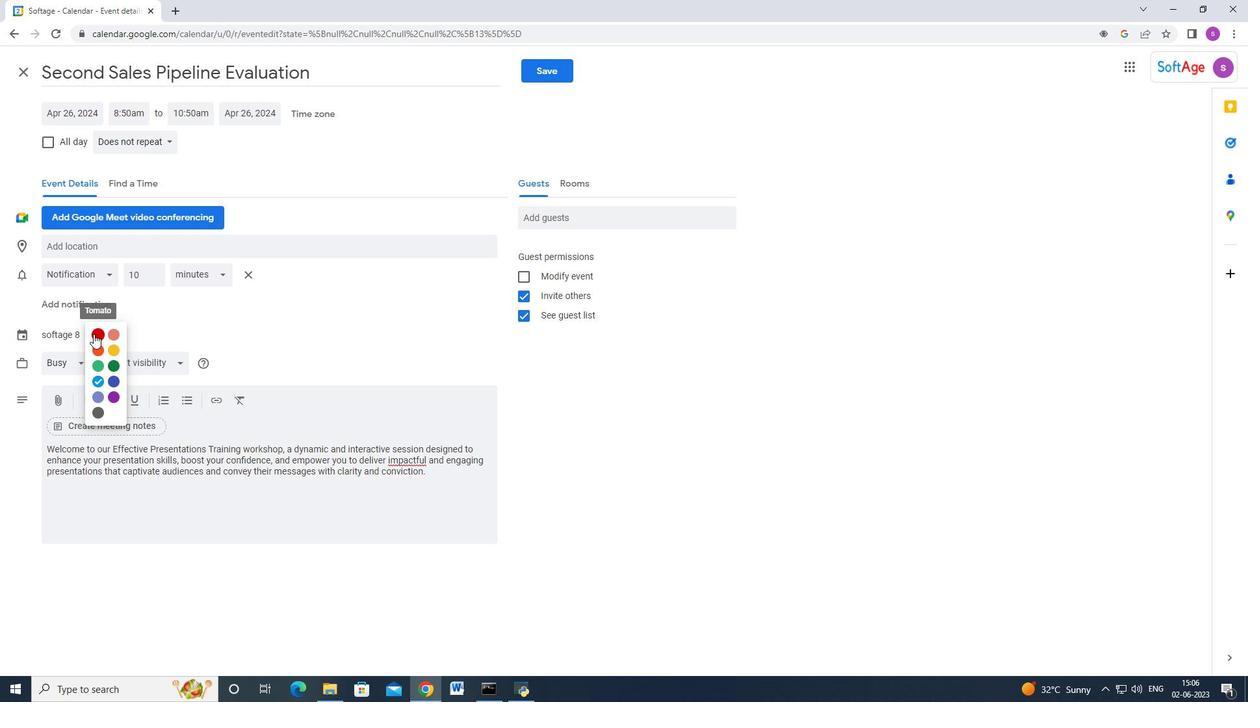 
Action: Mouse moved to (370, 250)
Screenshot: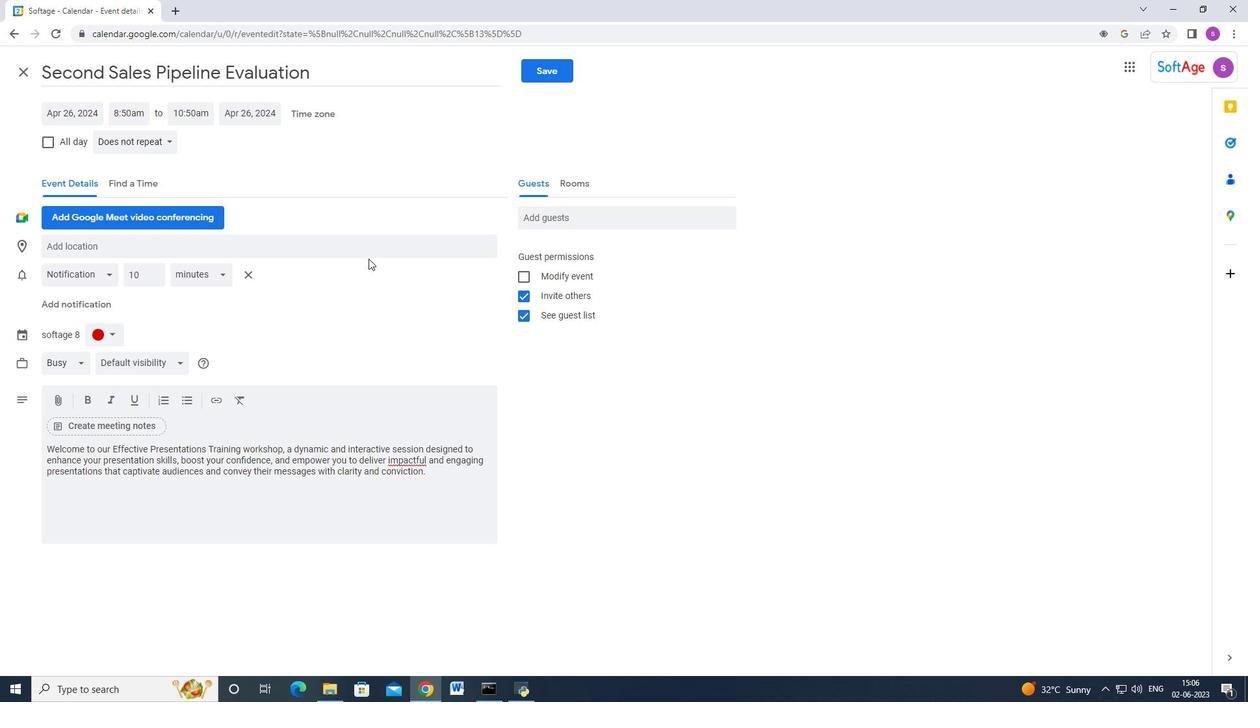 
Action: Mouse pressed left at (370, 250)
Screenshot: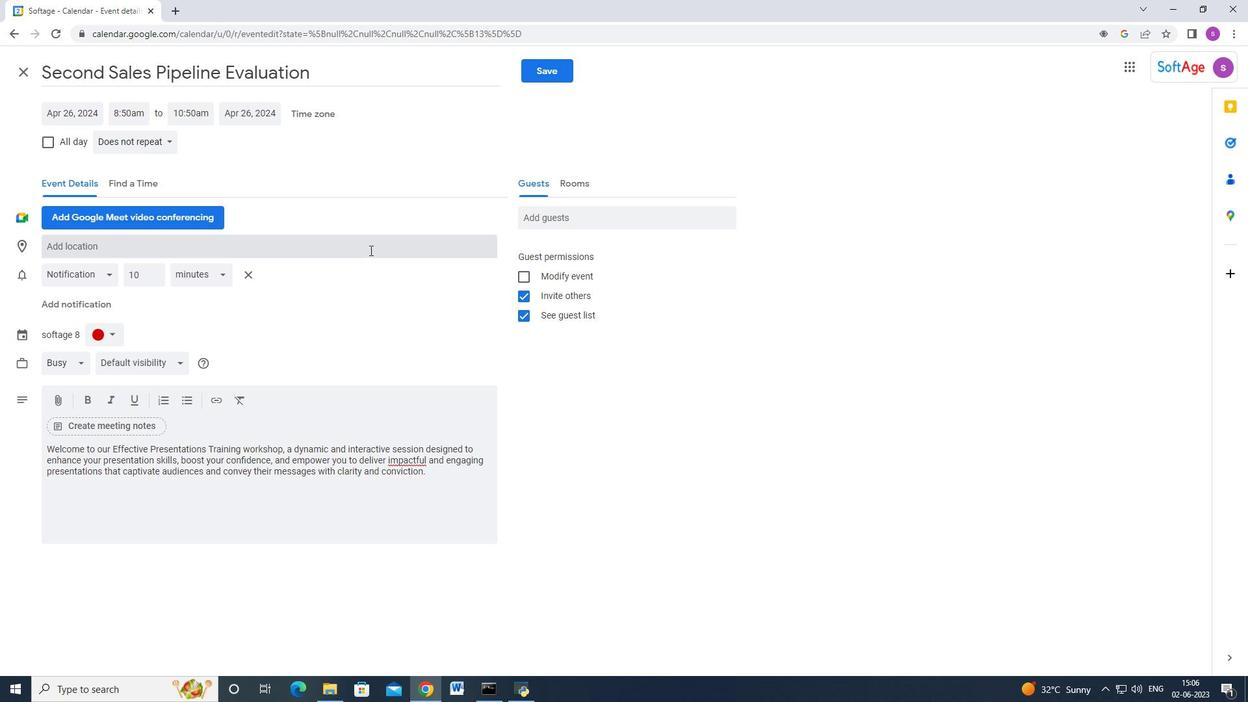 
Action: Mouse moved to (370, 250)
Screenshot: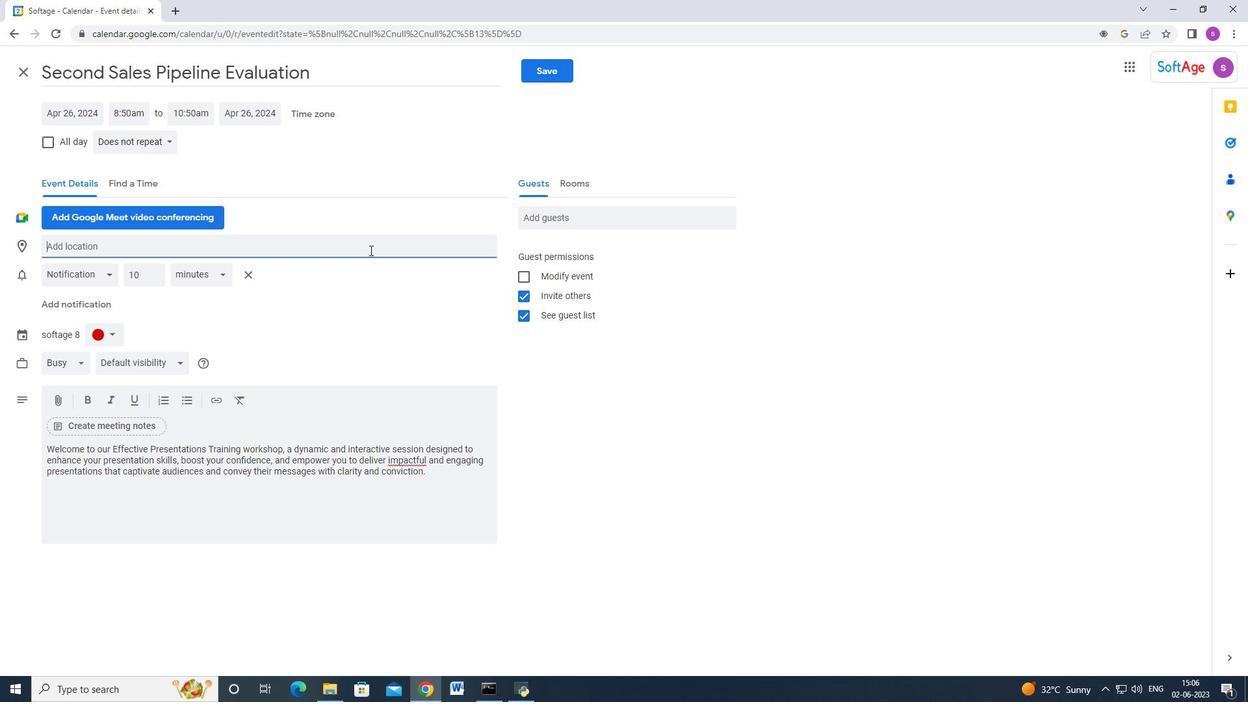 
Action: Key pressed <Key.shift>Montreal,<Key.space><Key.shift_r>Canada<Key.enter>
Screenshot: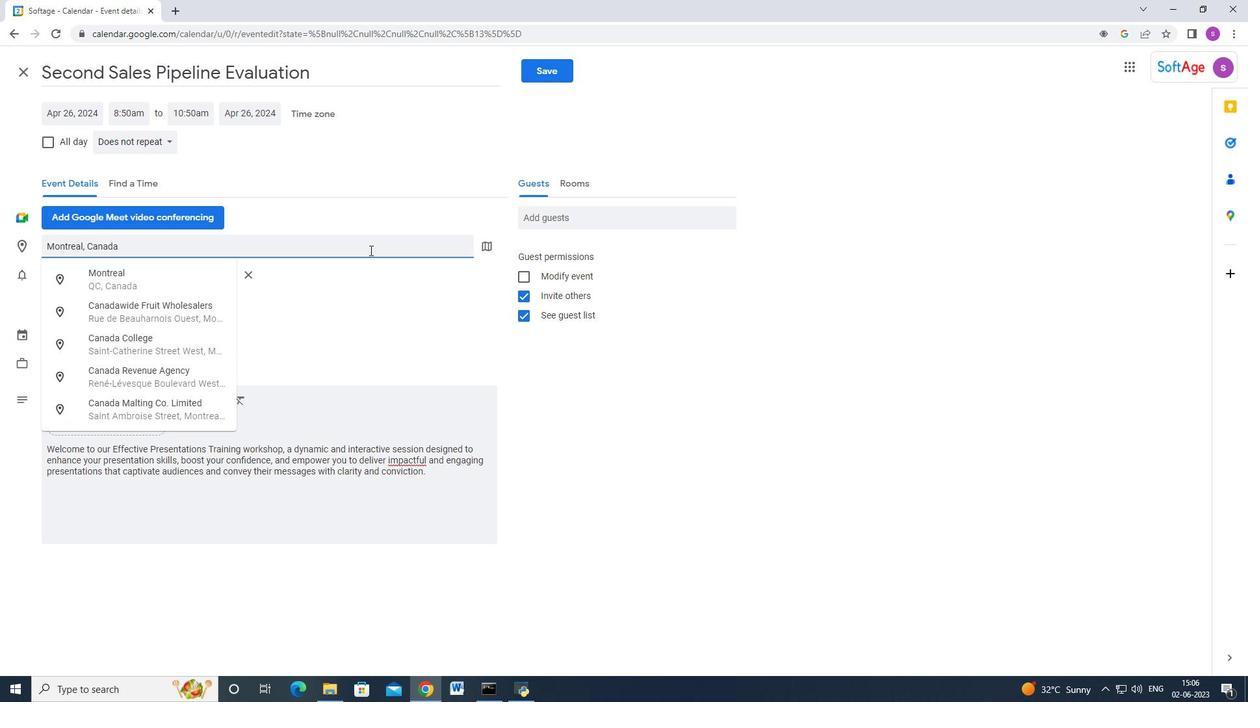 
Action: Mouse moved to (566, 223)
Screenshot: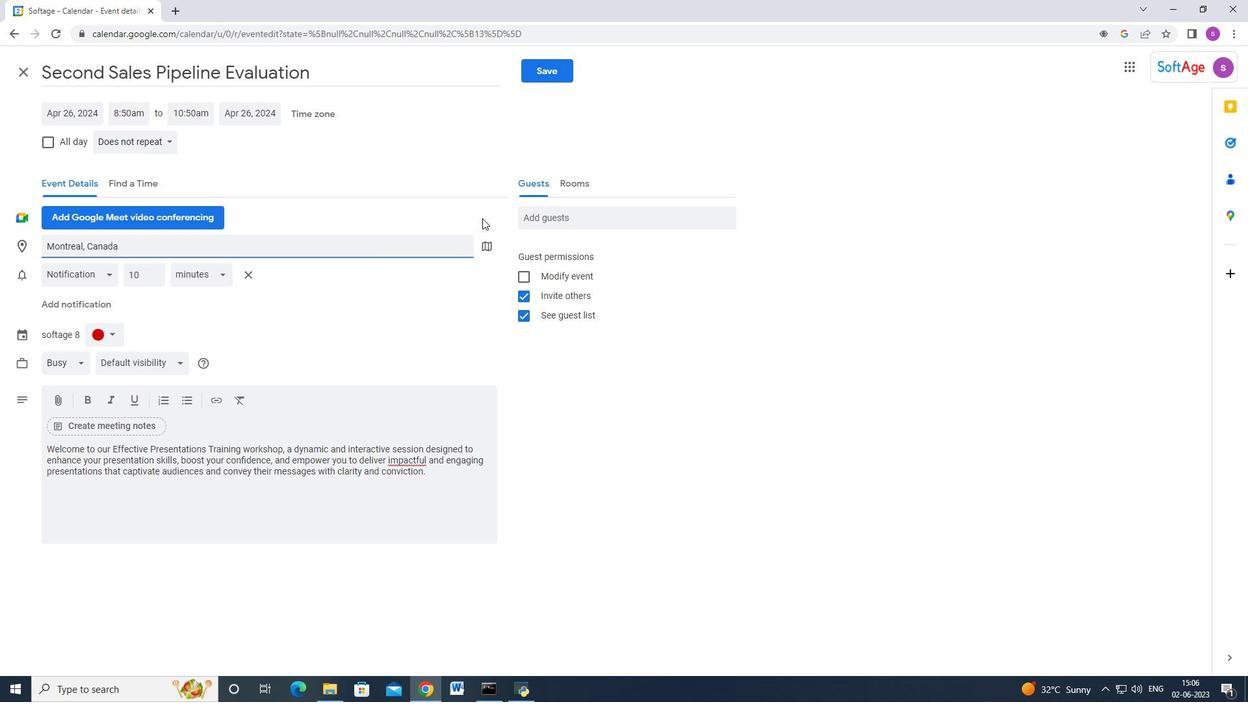 
Action: Mouse pressed left at (566, 223)
Screenshot: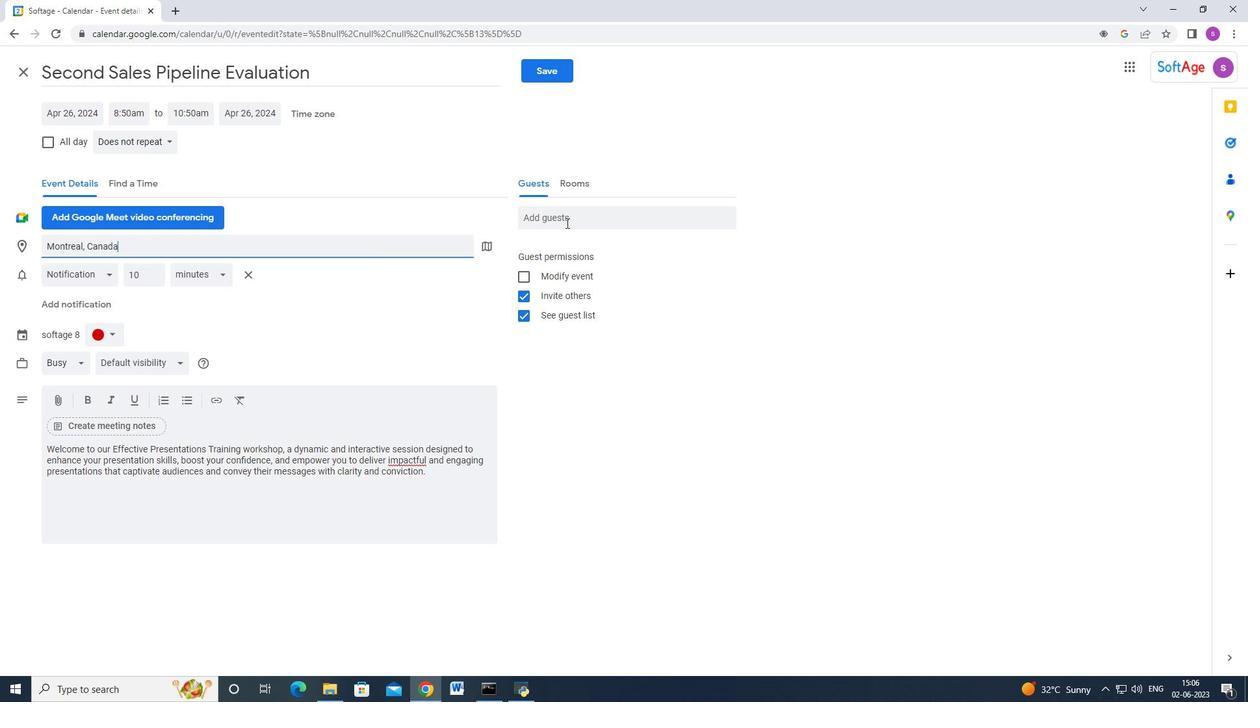 
Action: Key pressed softage.8<Key.shift_r>@softage.net<Key.backspace><Key.backspace><Key.backspace><Key.backspace><Key.backspace><Key.backspace><Key.backspace><Key.backspace><Key.backspace><Key.backspace><Key.backspace><Key.backspace><Key.backspace><Key.backspace><Key.backspace><Key.backspace><Key.backspace><Key.backspace><Key.backspace><Key.backspace><Key.backspace><Key.backspace><Key.backspace><Key.backspace><Key.backspace><Key.backspace><Key.backspace><Key.backspace>softage.6<Key.shift_r>@softage.net<Key.enter>softage.8<Key.shift_r><Key.backspace>7<Key.shift_r>@softage.net<Key.enter>
Screenshot: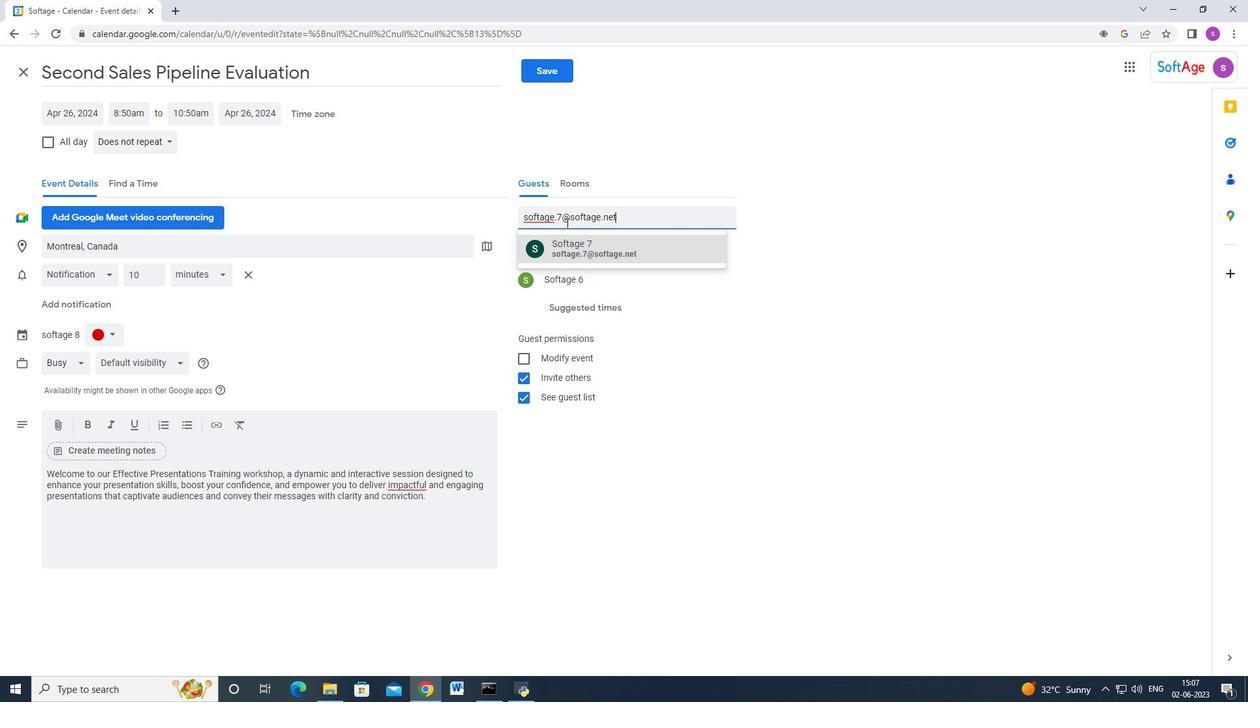 
Action: Mouse moved to (458, 325)
Screenshot: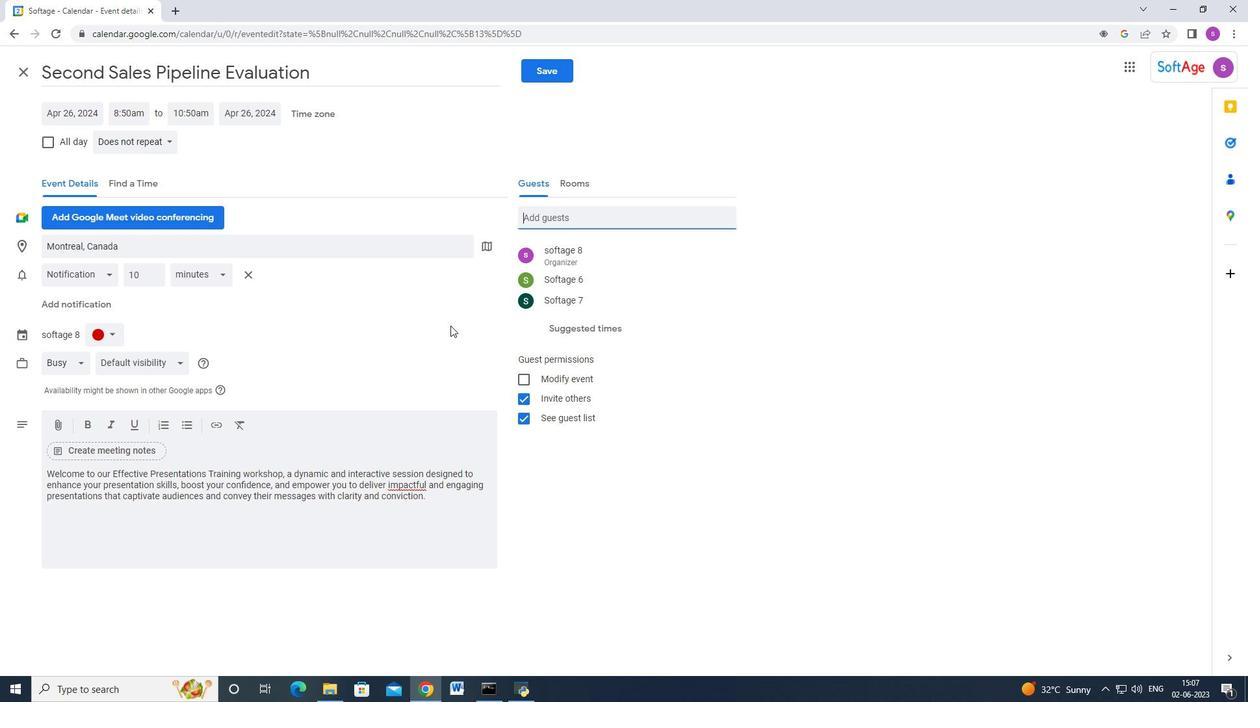 
Action: Mouse scrolled (458, 324) with delta (0, 0)
Screenshot: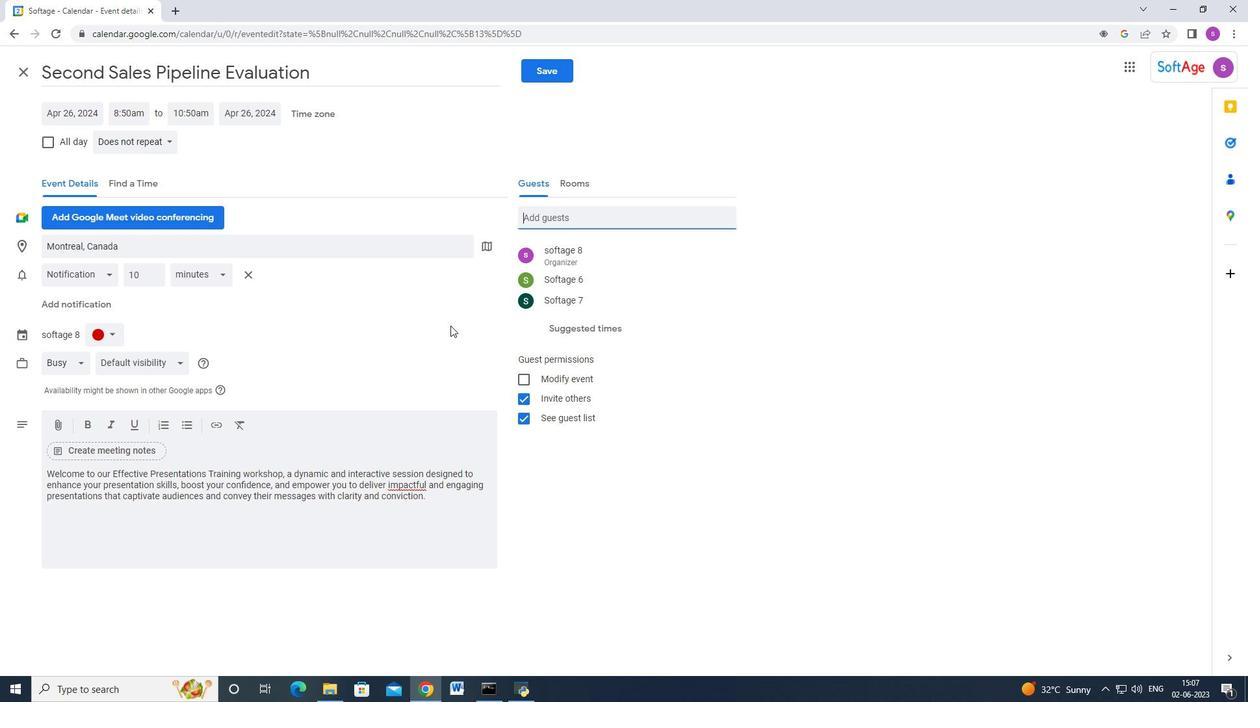 
Action: Mouse scrolled (458, 324) with delta (0, 0)
Screenshot: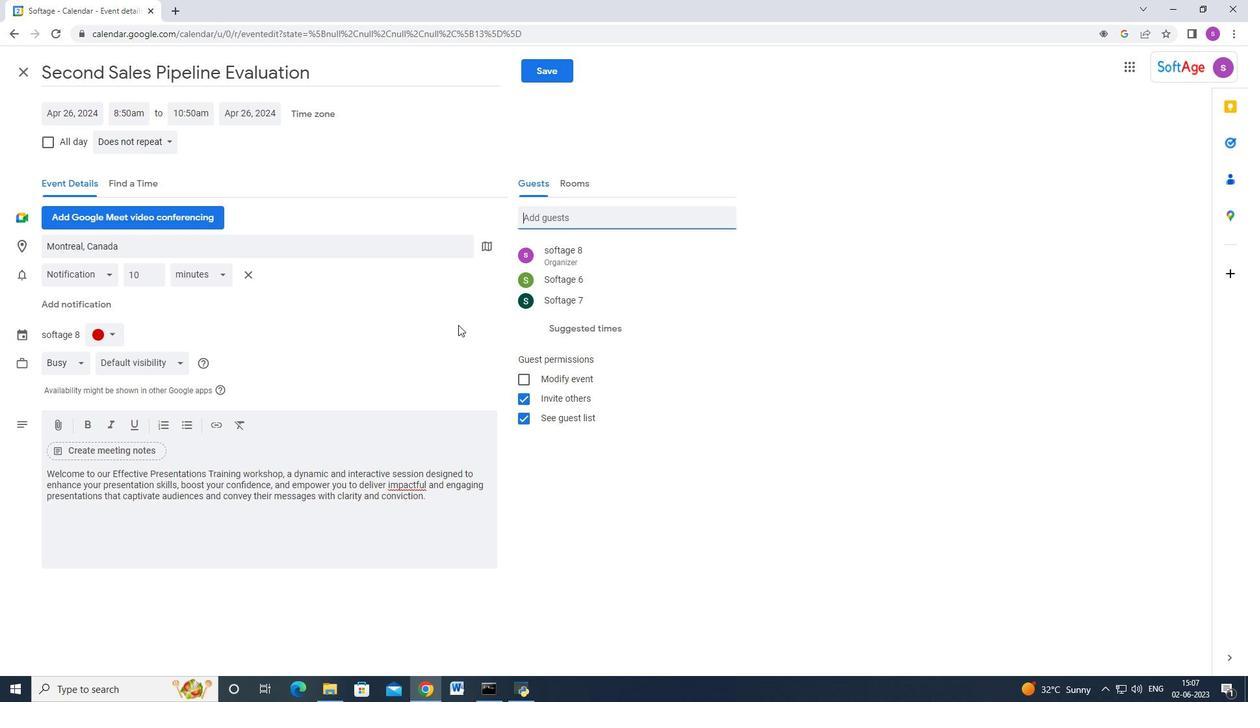 
Action: Mouse moved to (154, 139)
Screenshot: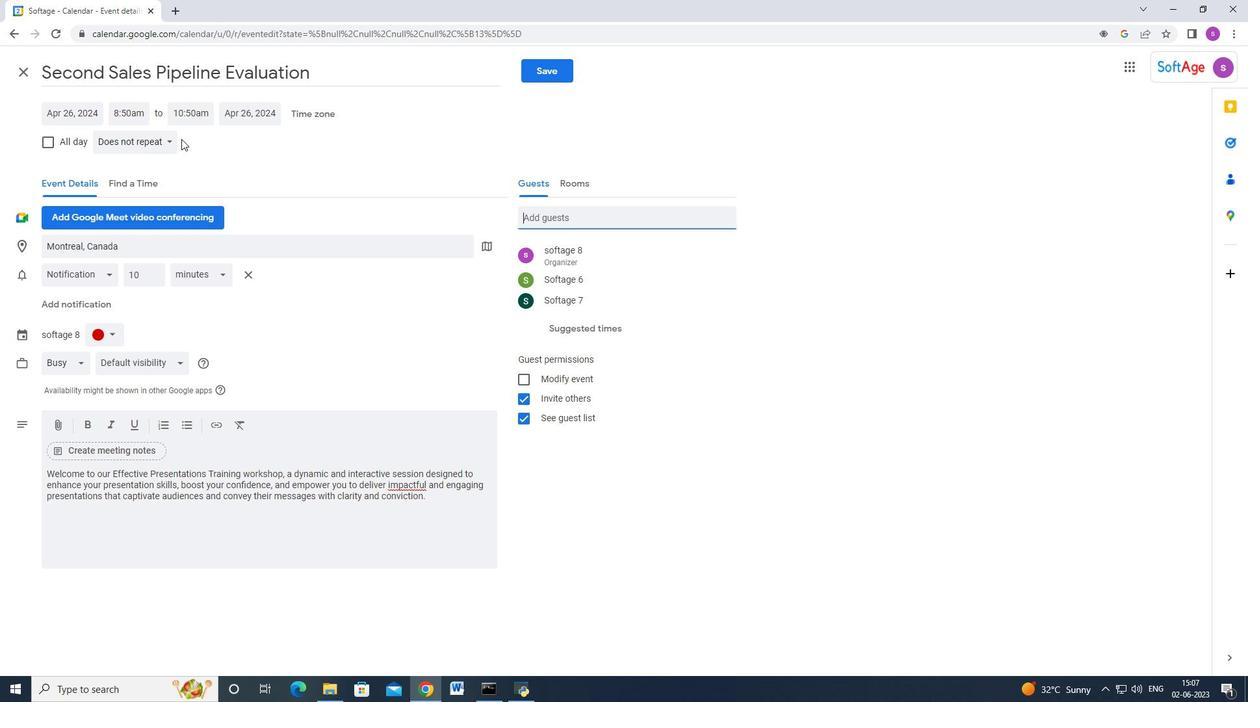 
Action: Mouse pressed left at (154, 139)
Screenshot: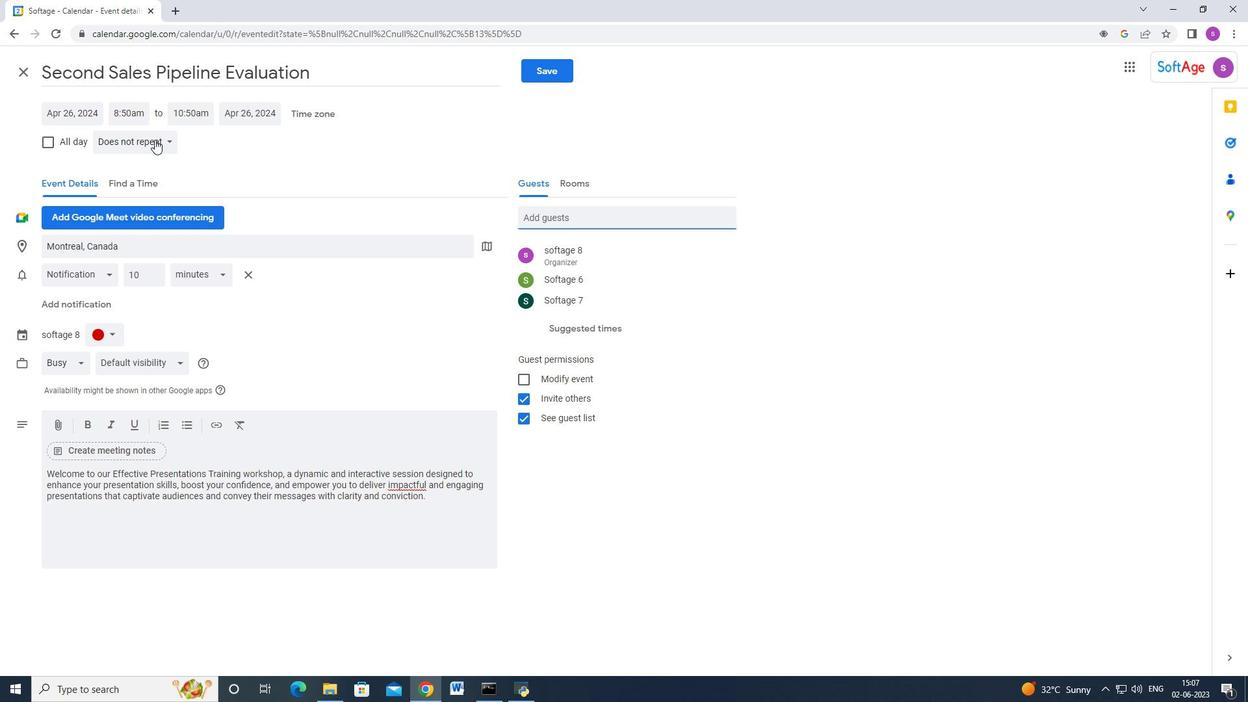 
Action: Mouse moved to (167, 275)
Screenshot: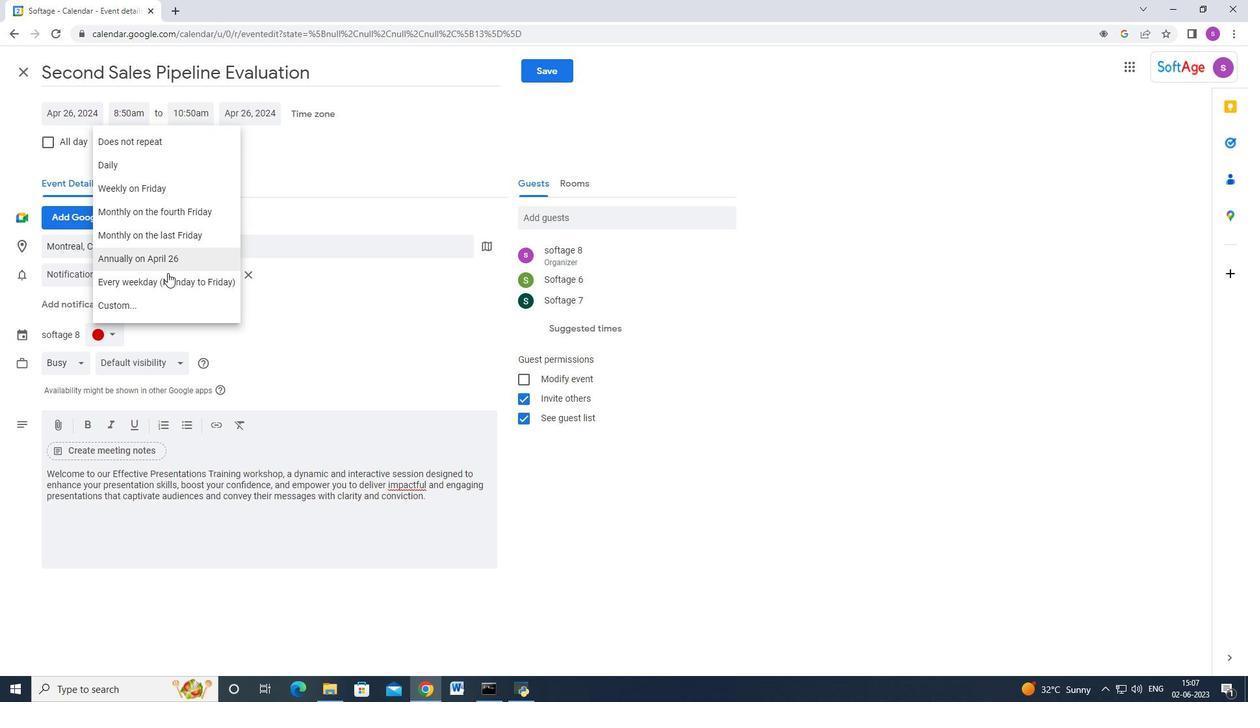 
Action: Mouse pressed left at (167, 275)
Screenshot: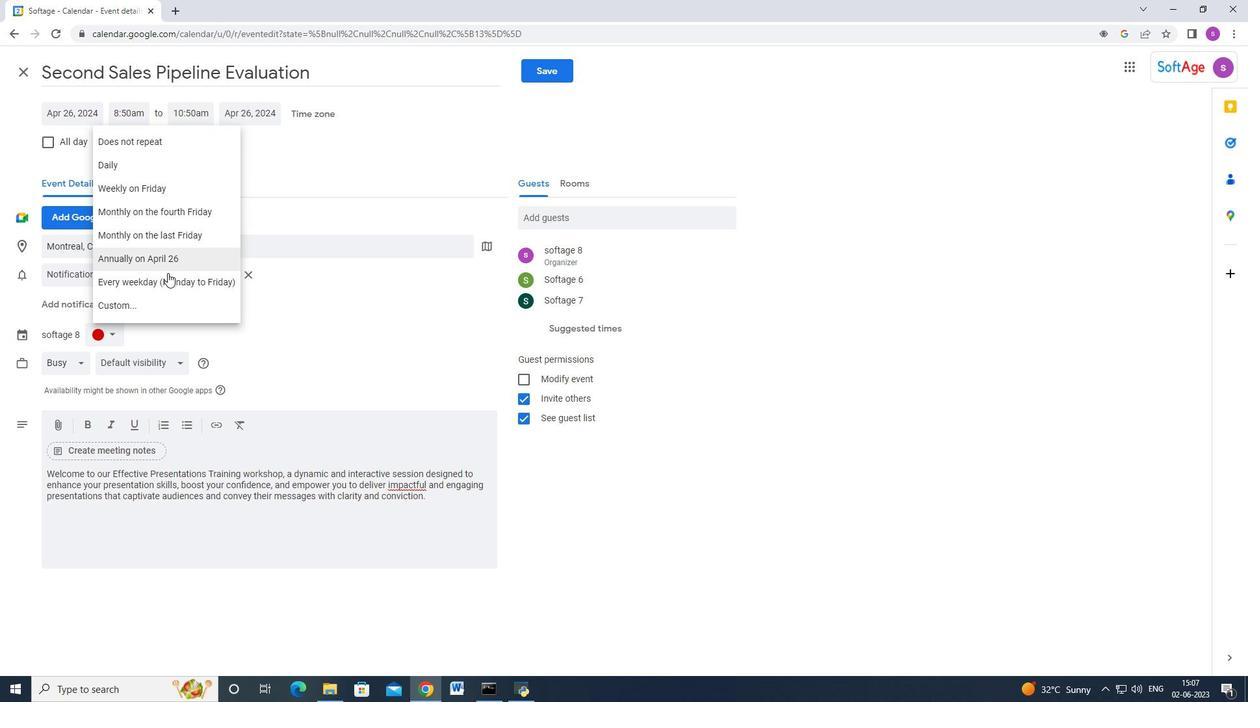 
Action: Mouse moved to (570, 75)
Screenshot: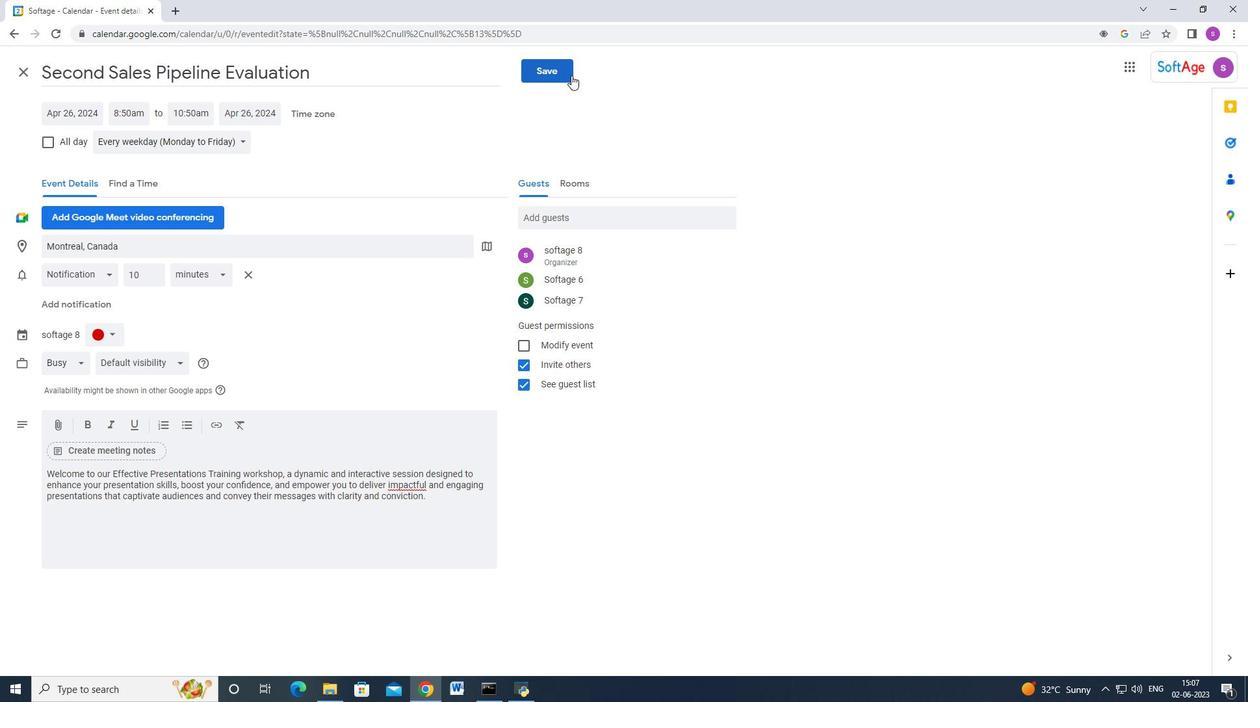 
Action: Mouse pressed left at (570, 75)
Screenshot: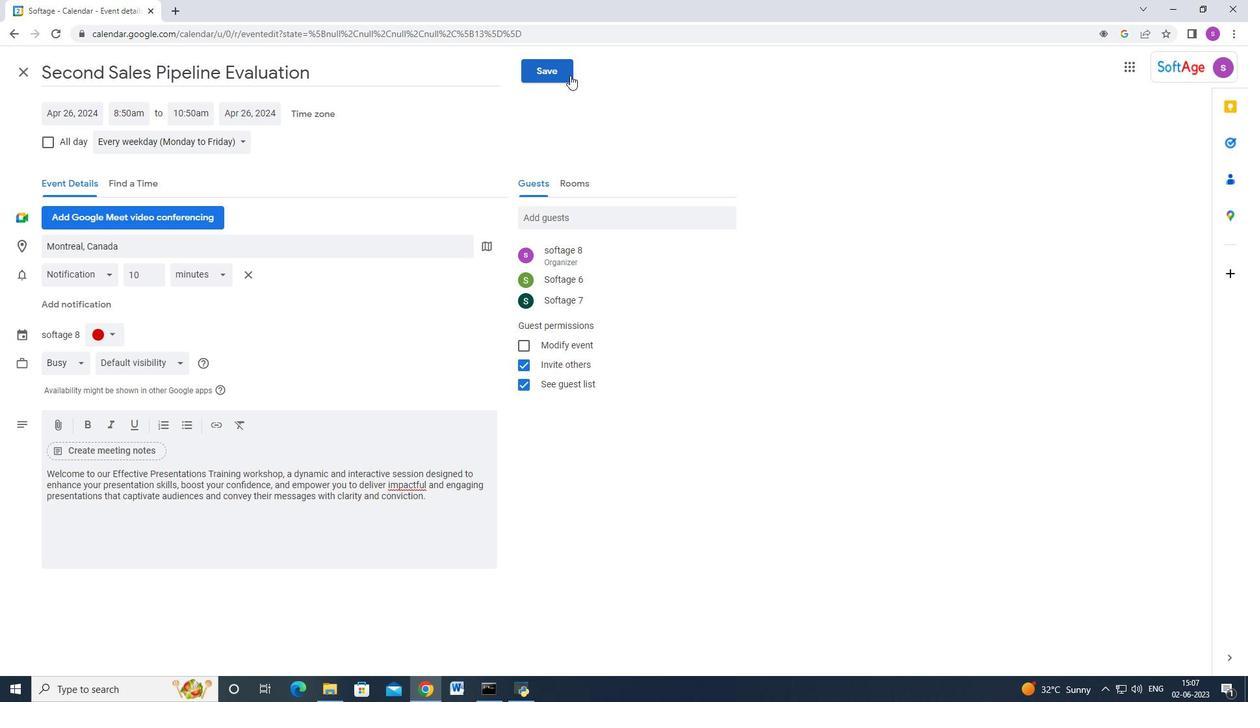 
Action: Mouse moved to (695, 387)
Screenshot: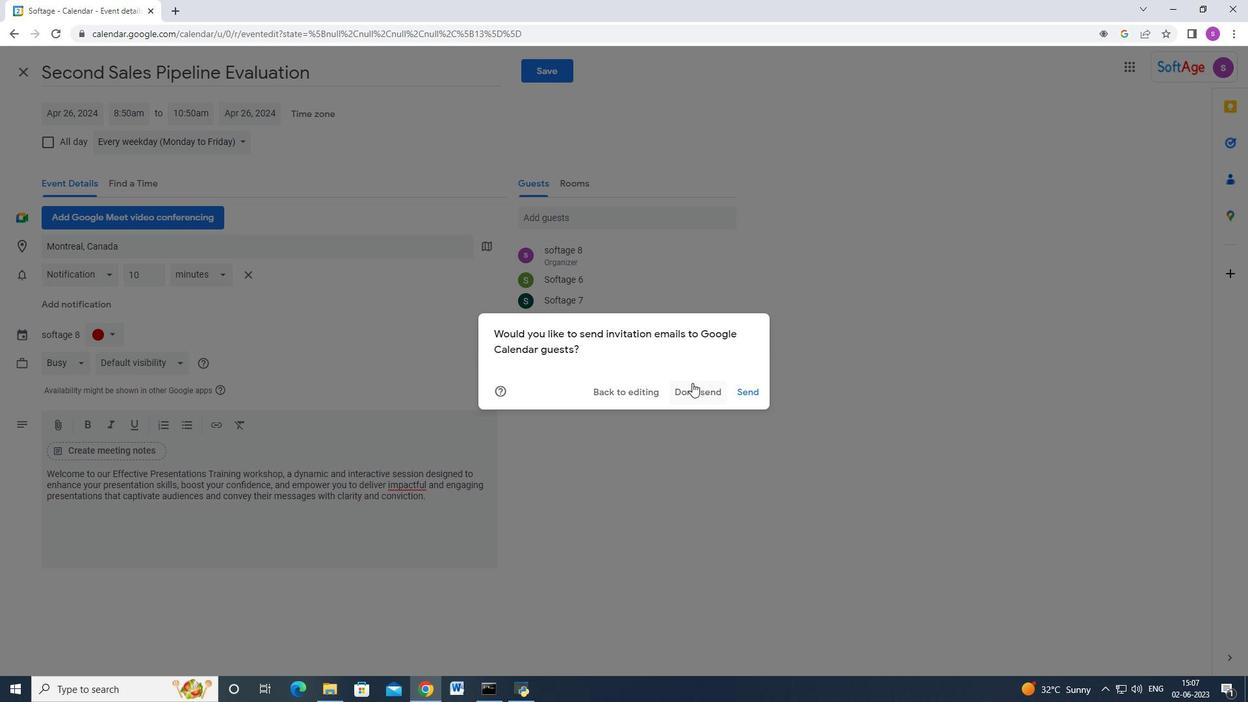 
